 Task: Create a due date automation trigger when advanced on, on the tuesday after a card is due add content with a description not containing resume at 11:00 AM.
Action: Mouse moved to (1298, 88)
Screenshot: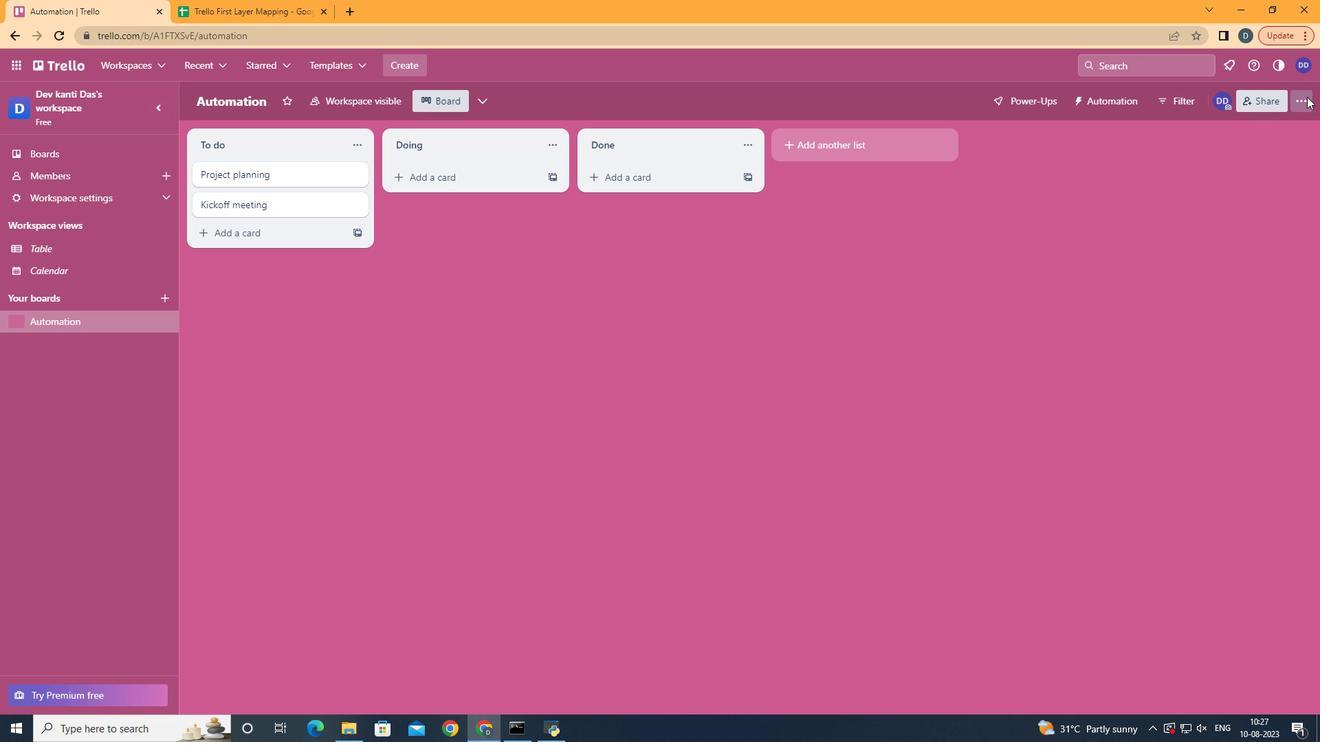 
Action: Mouse pressed left at (1298, 88)
Screenshot: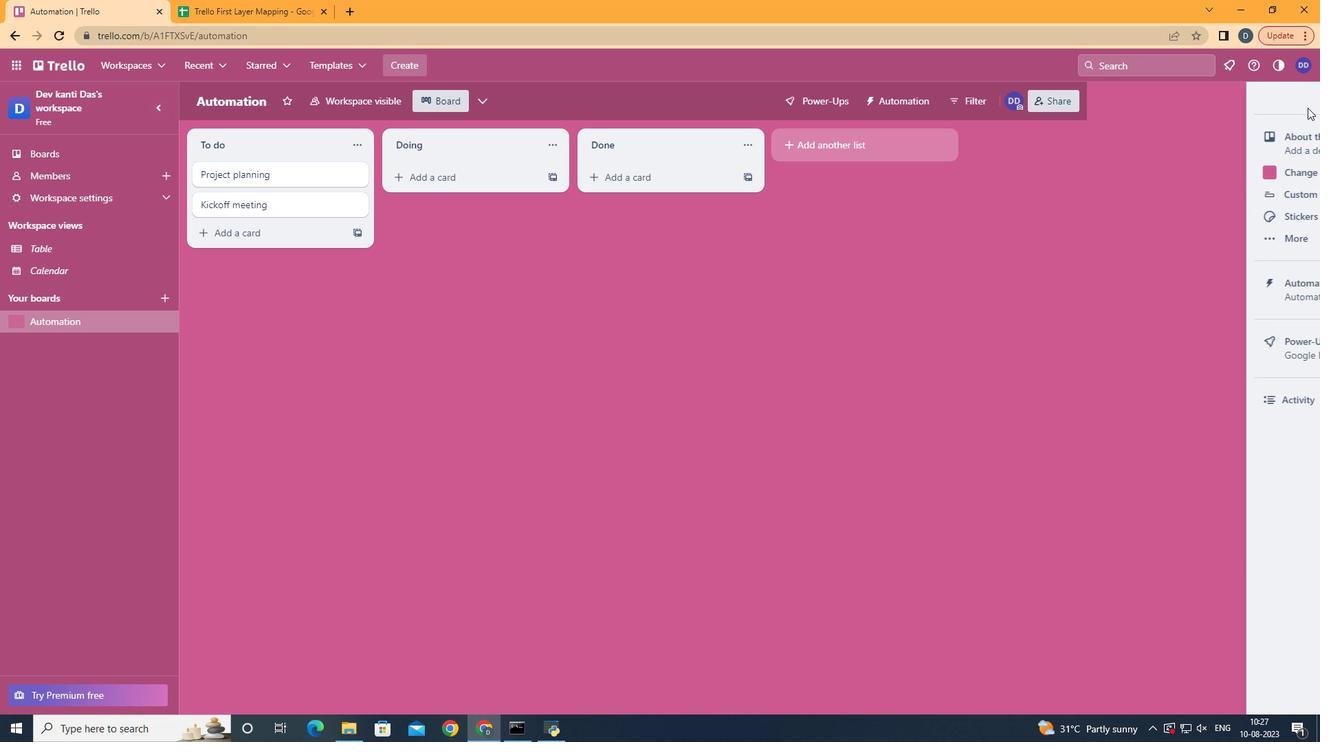 
Action: Mouse moved to (1192, 290)
Screenshot: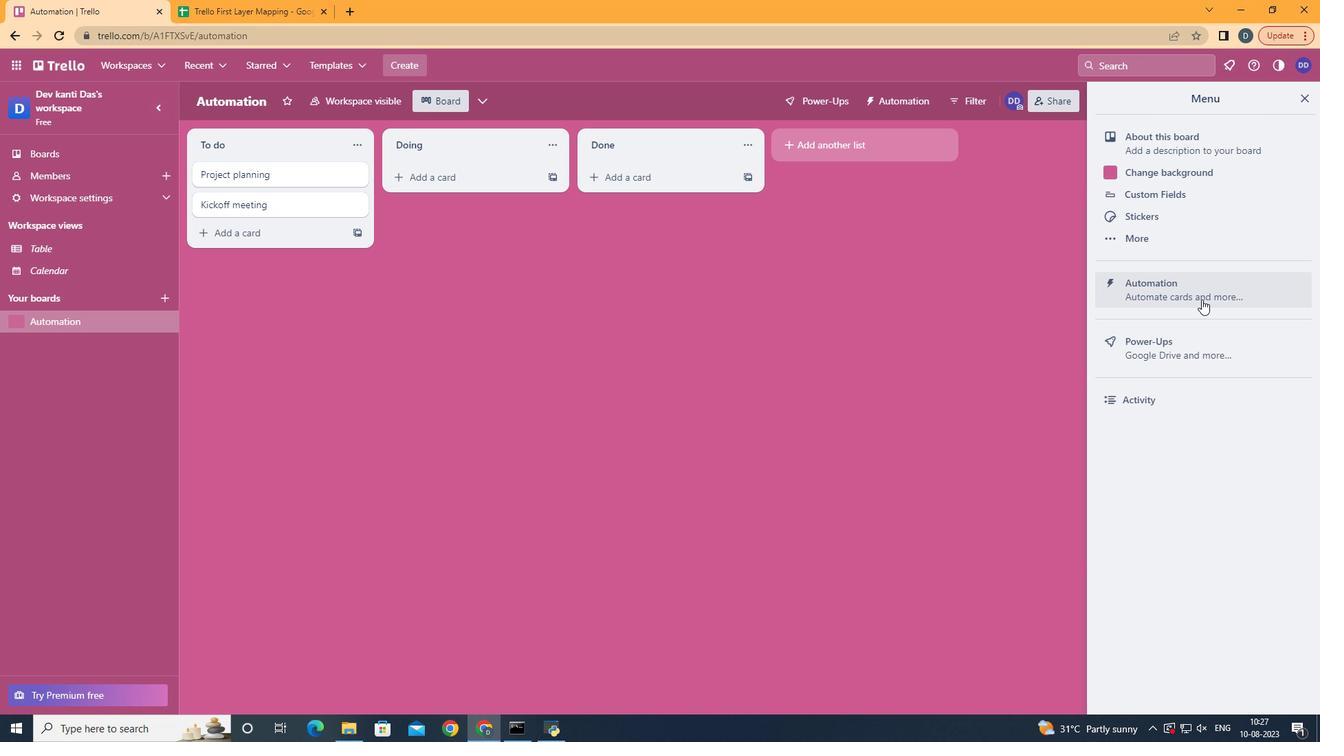 
Action: Mouse pressed left at (1192, 290)
Screenshot: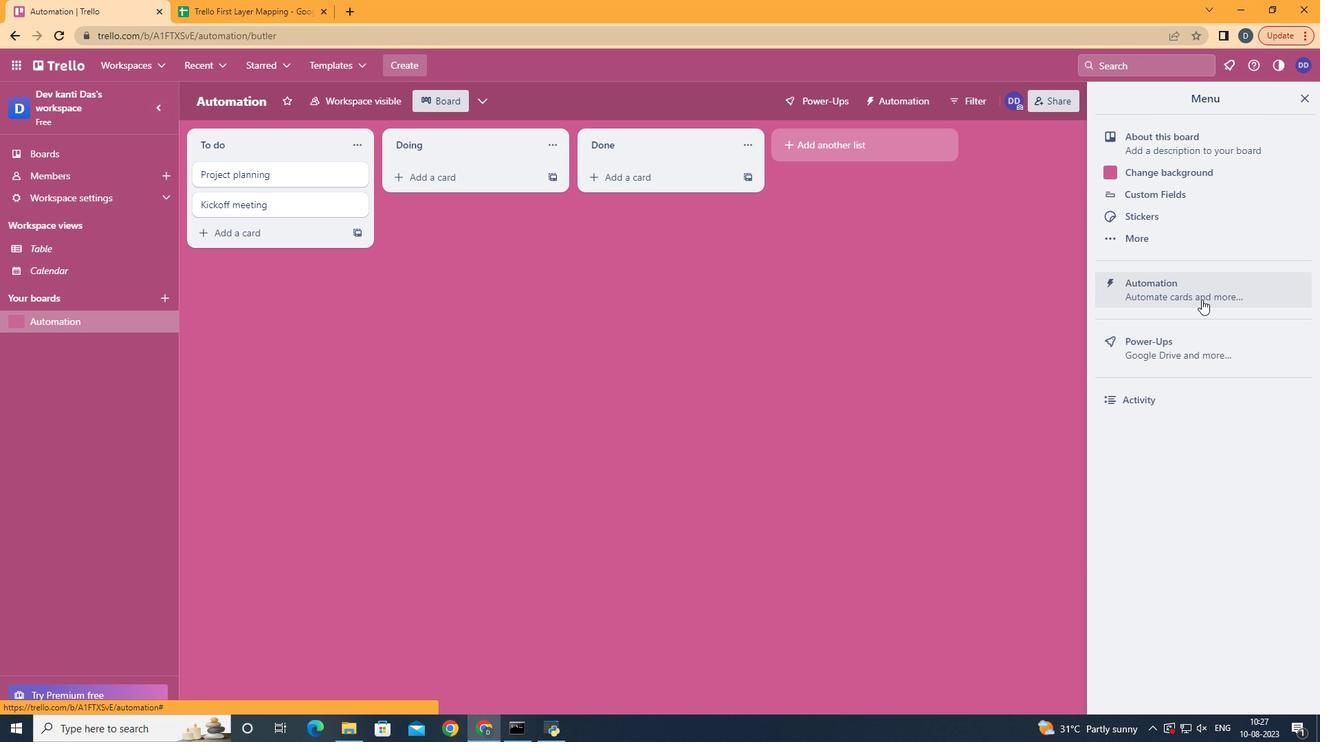 
Action: Mouse moved to (268, 277)
Screenshot: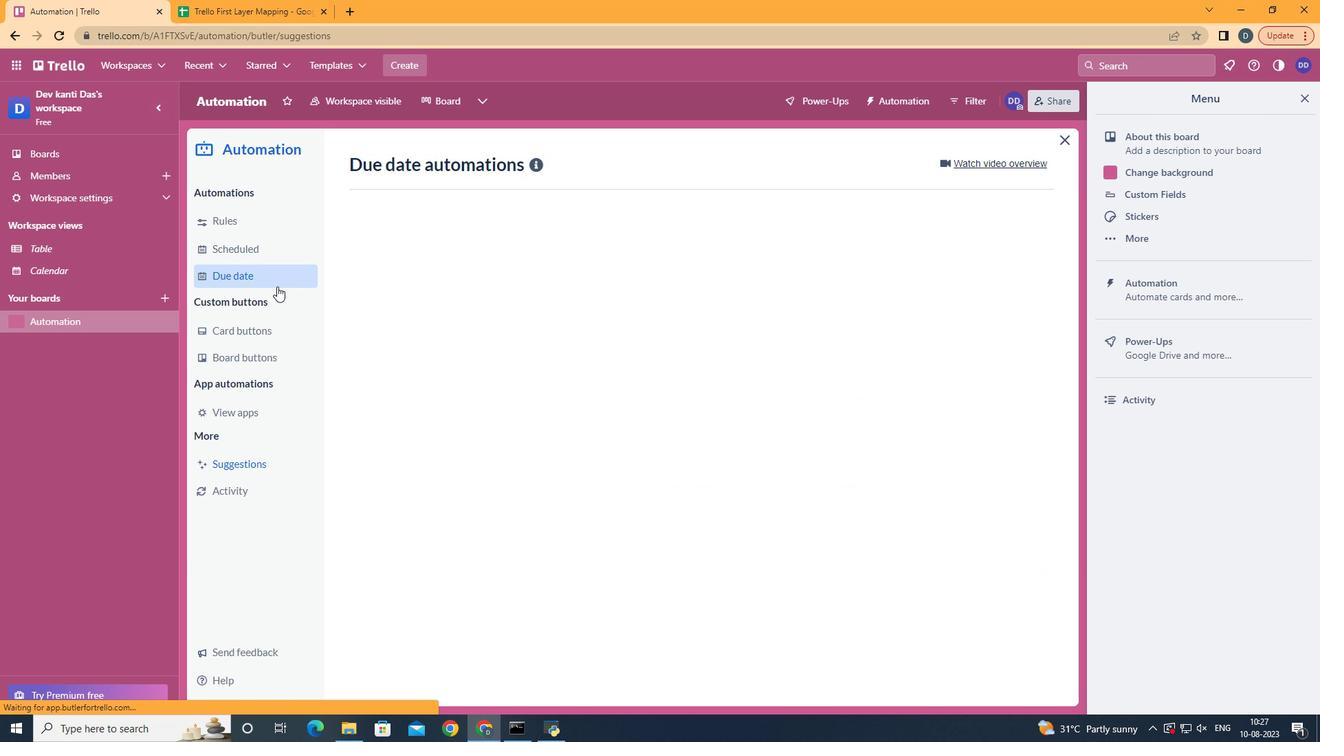 
Action: Mouse pressed left at (268, 277)
Screenshot: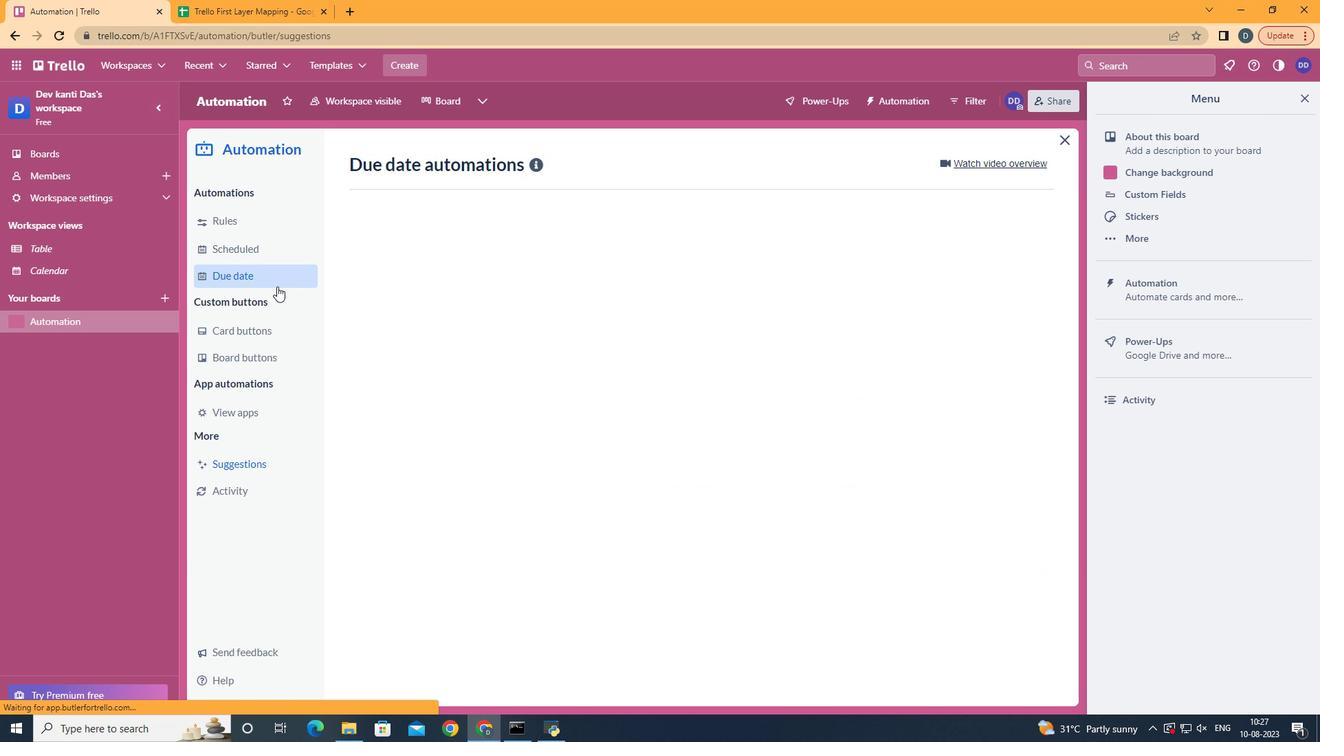 
Action: Mouse moved to (967, 156)
Screenshot: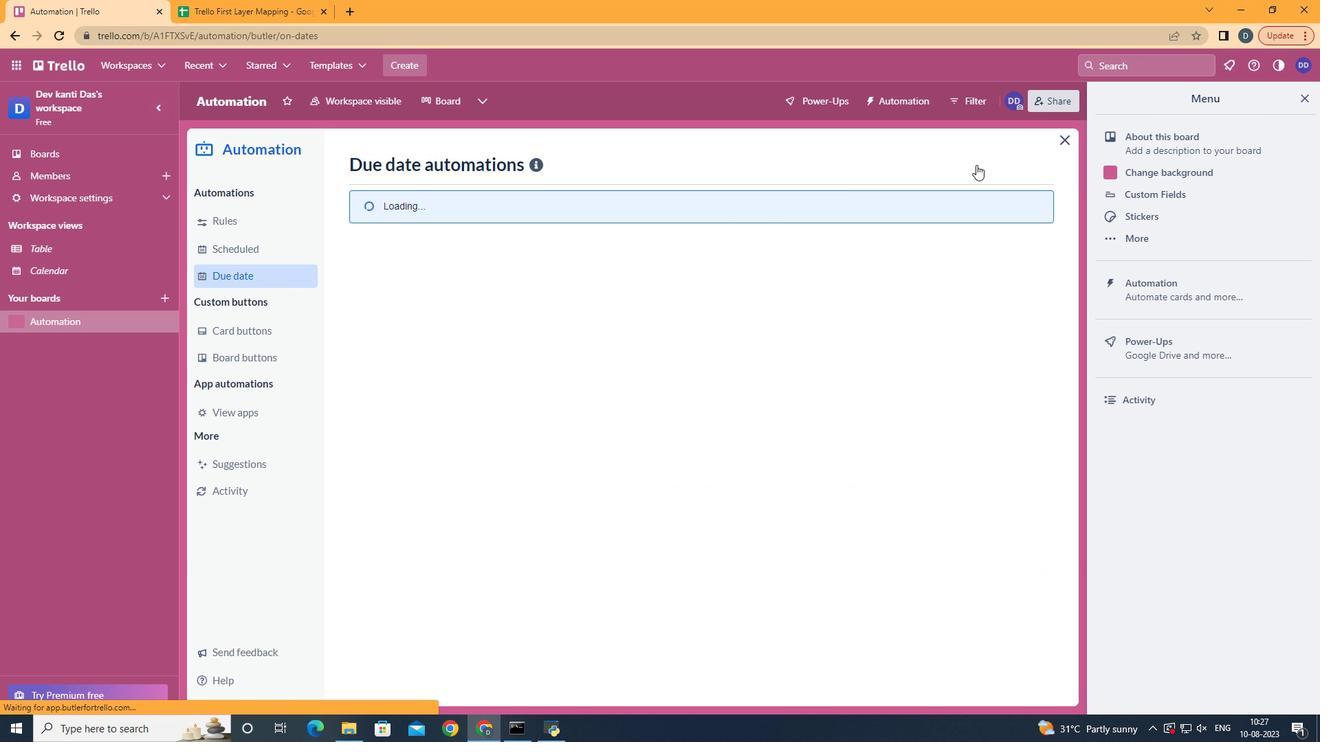 
Action: Mouse pressed left at (967, 156)
Screenshot: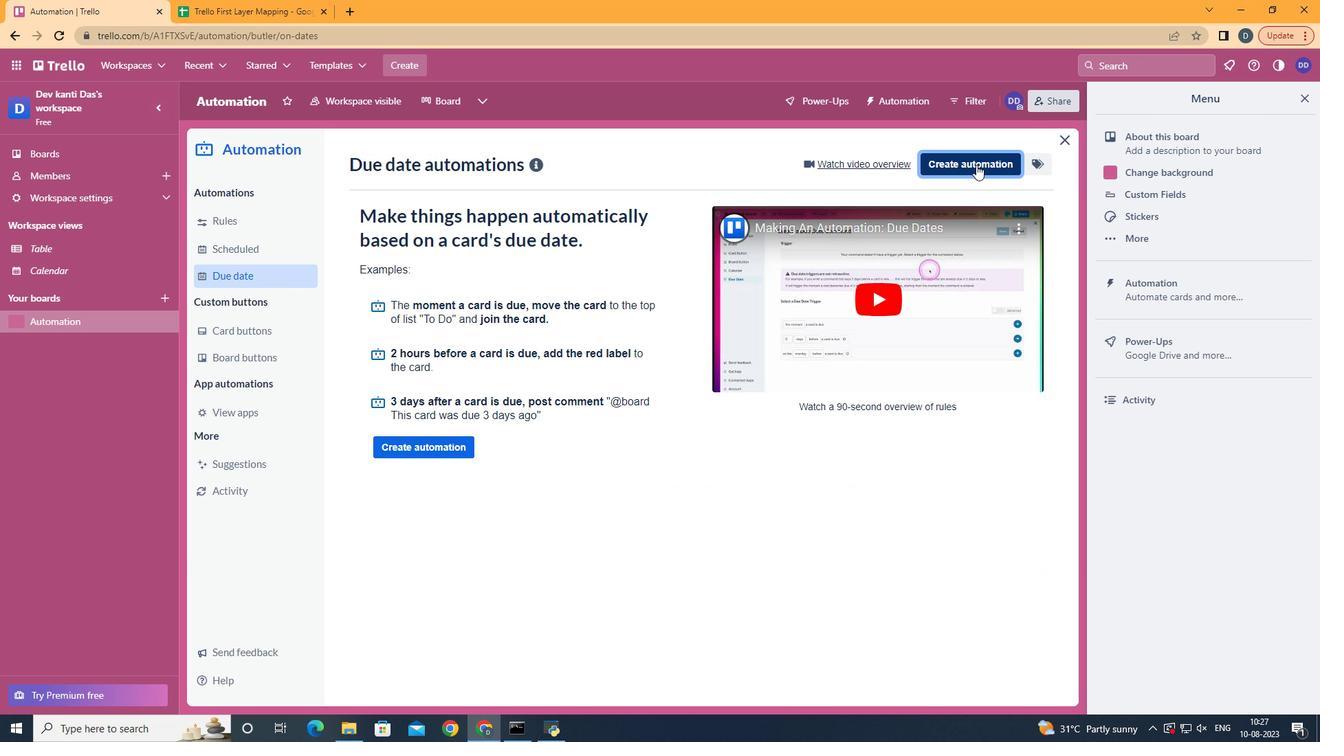 
Action: Mouse moved to (786, 275)
Screenshot: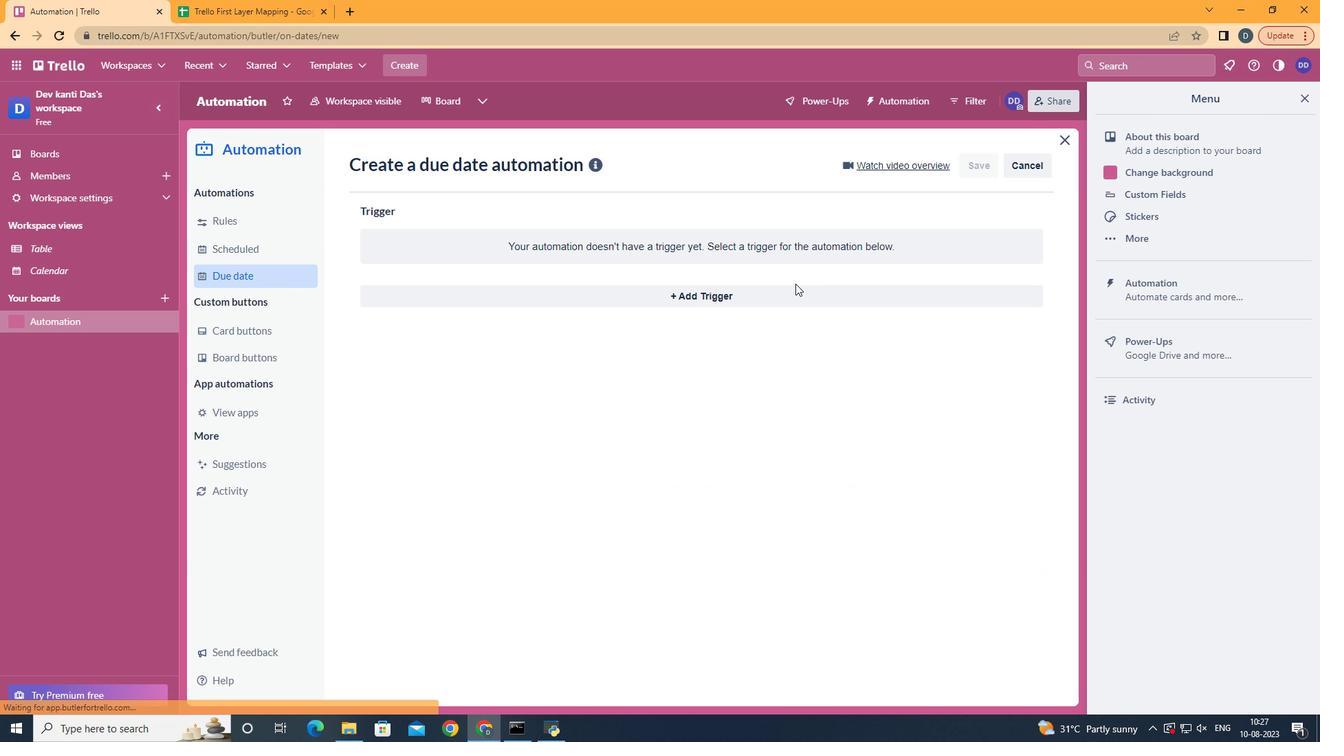 
Action: Mouse pressed left at (786, 275)
Screenshot: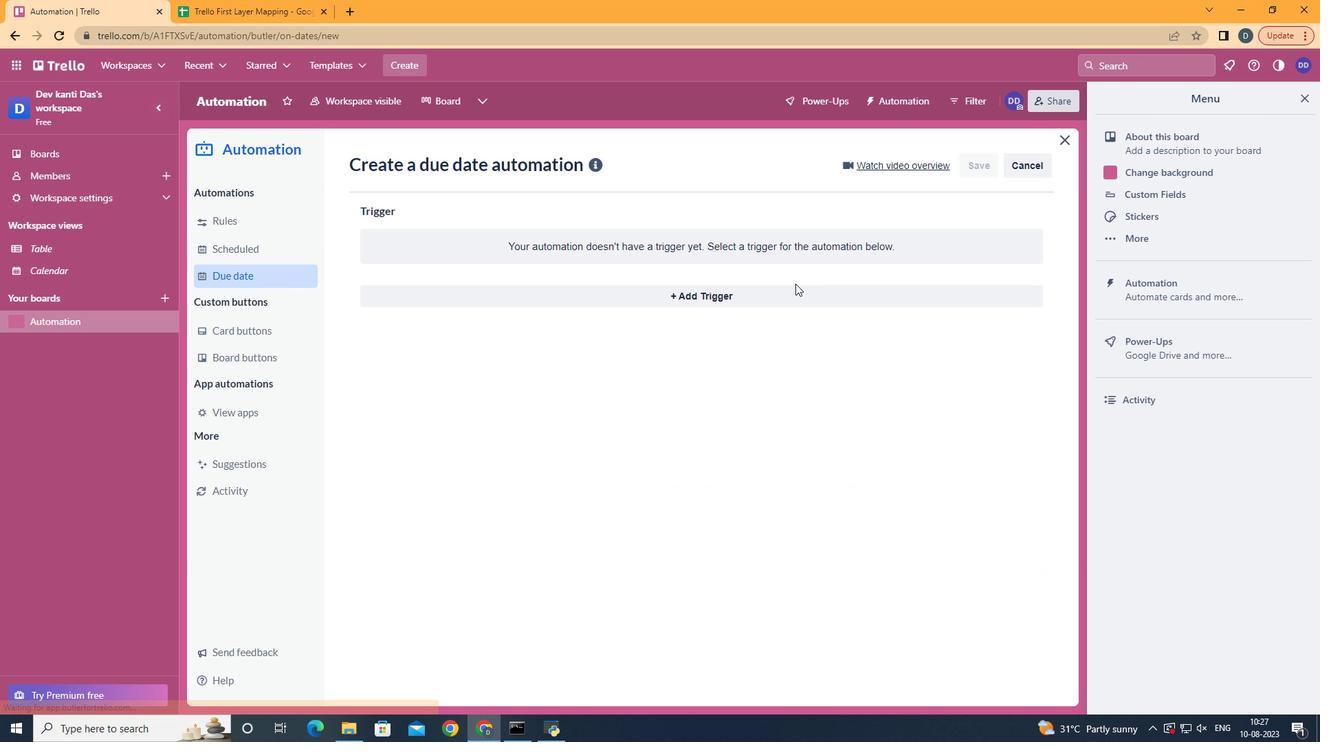 
Action: Mouse moved to (776, 279)
Screenshot: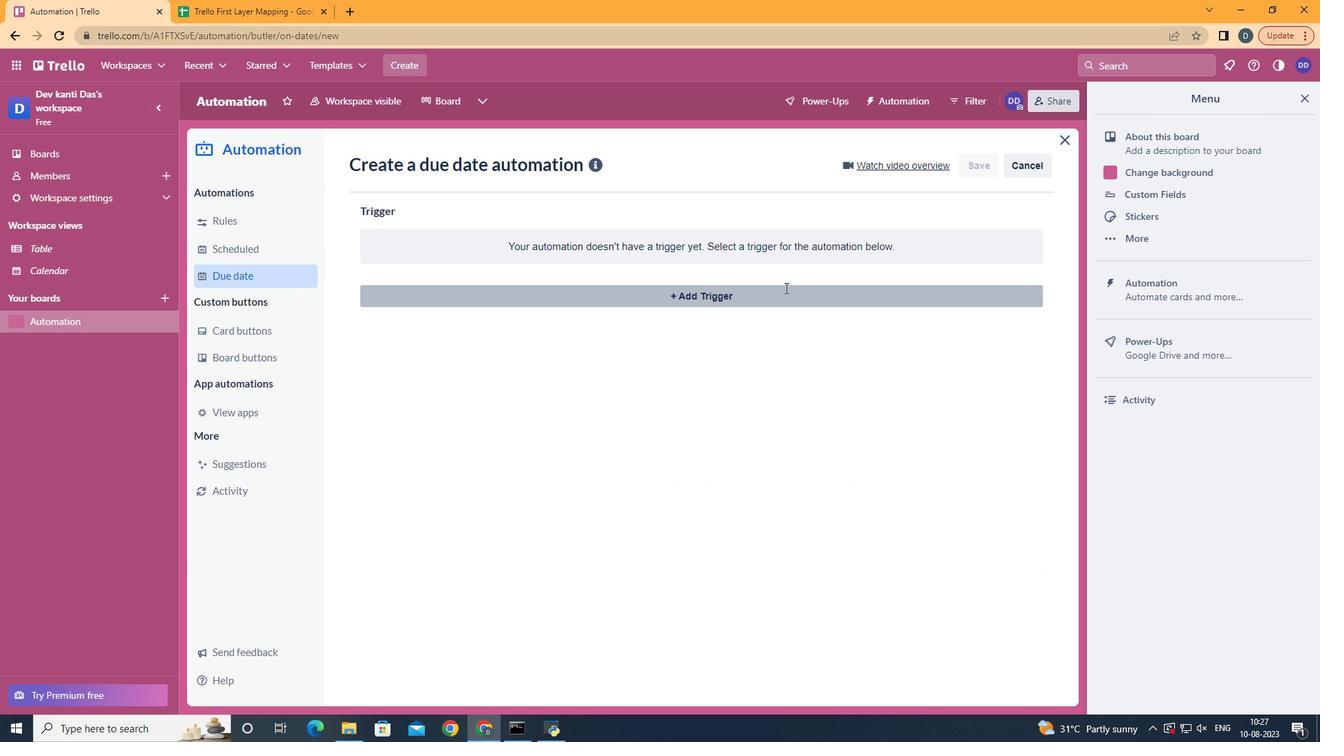 
Action: Mouse pressed left at (776, 279)
Screenshot: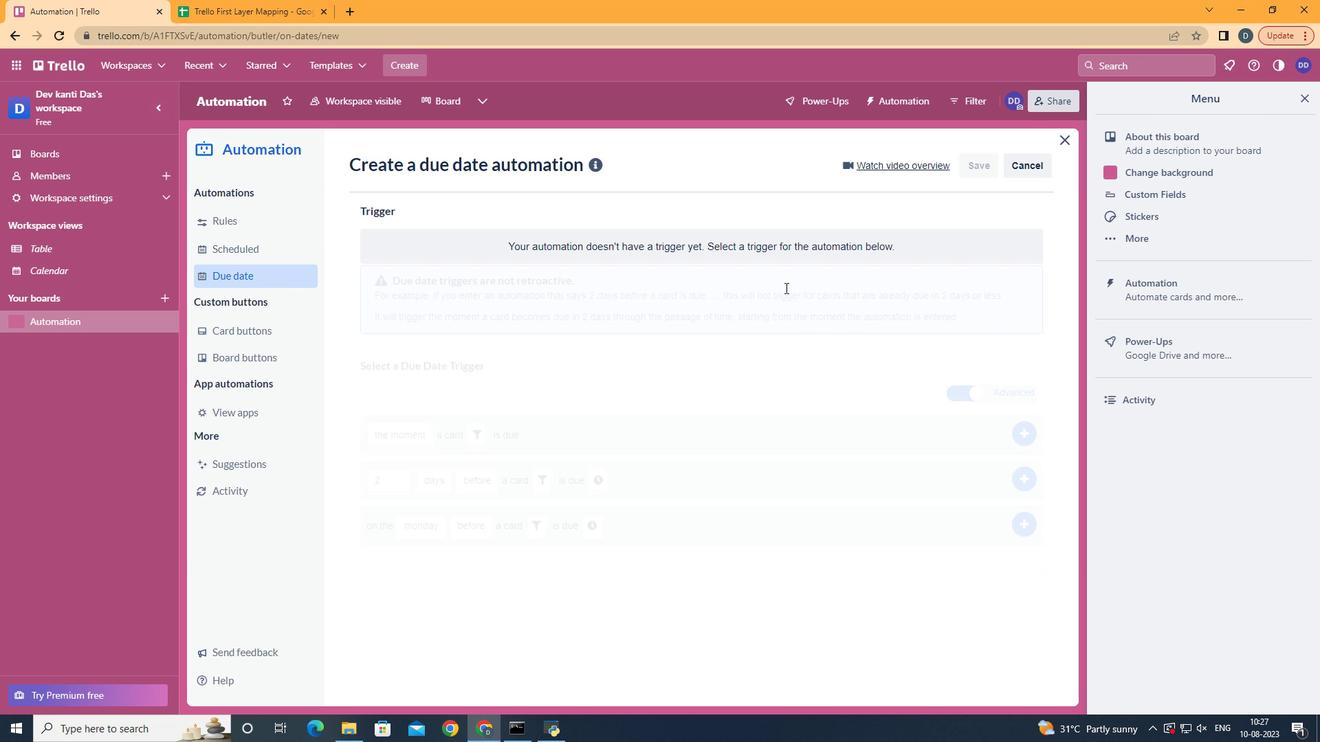 
Action: Mouse moved to (436, 382)
Screenshot: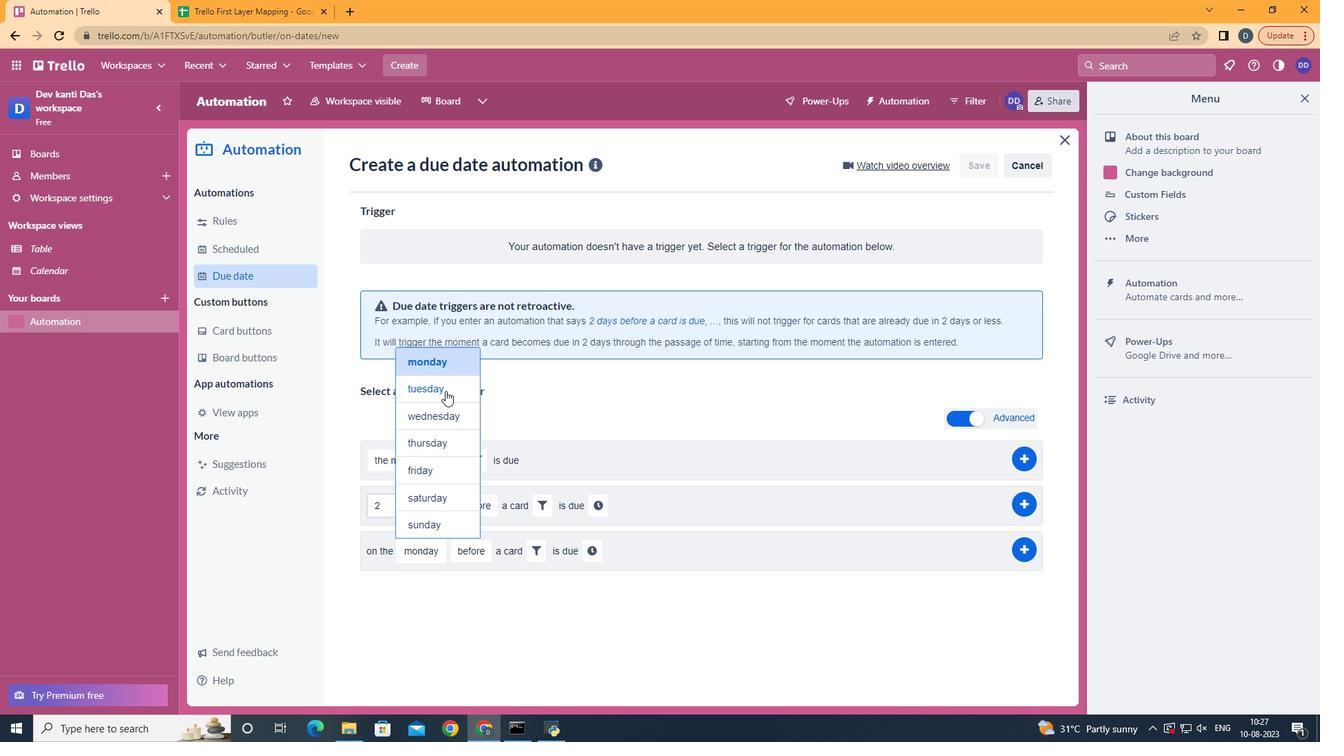 
Action: Mouse pressed left at (436, 382)
Screenshot: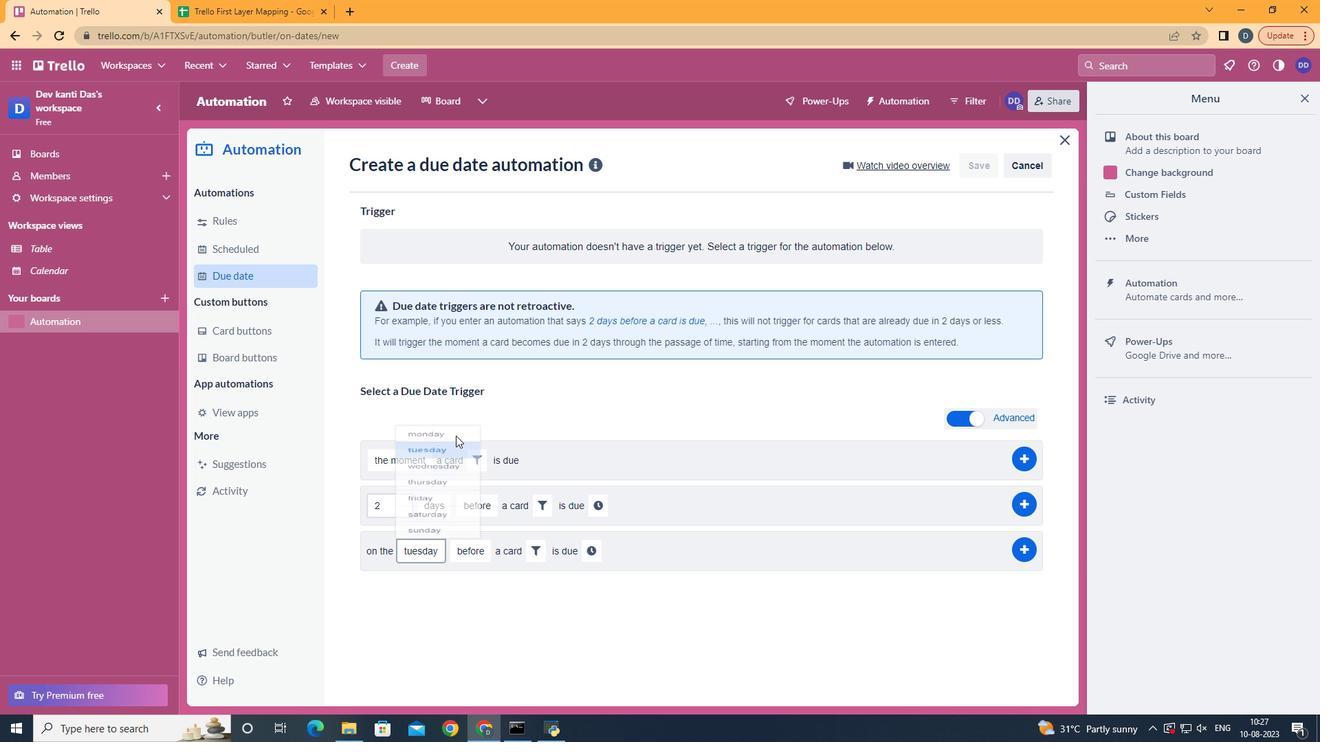 
Action: Mouse moved to (477, 596)
Screenshot: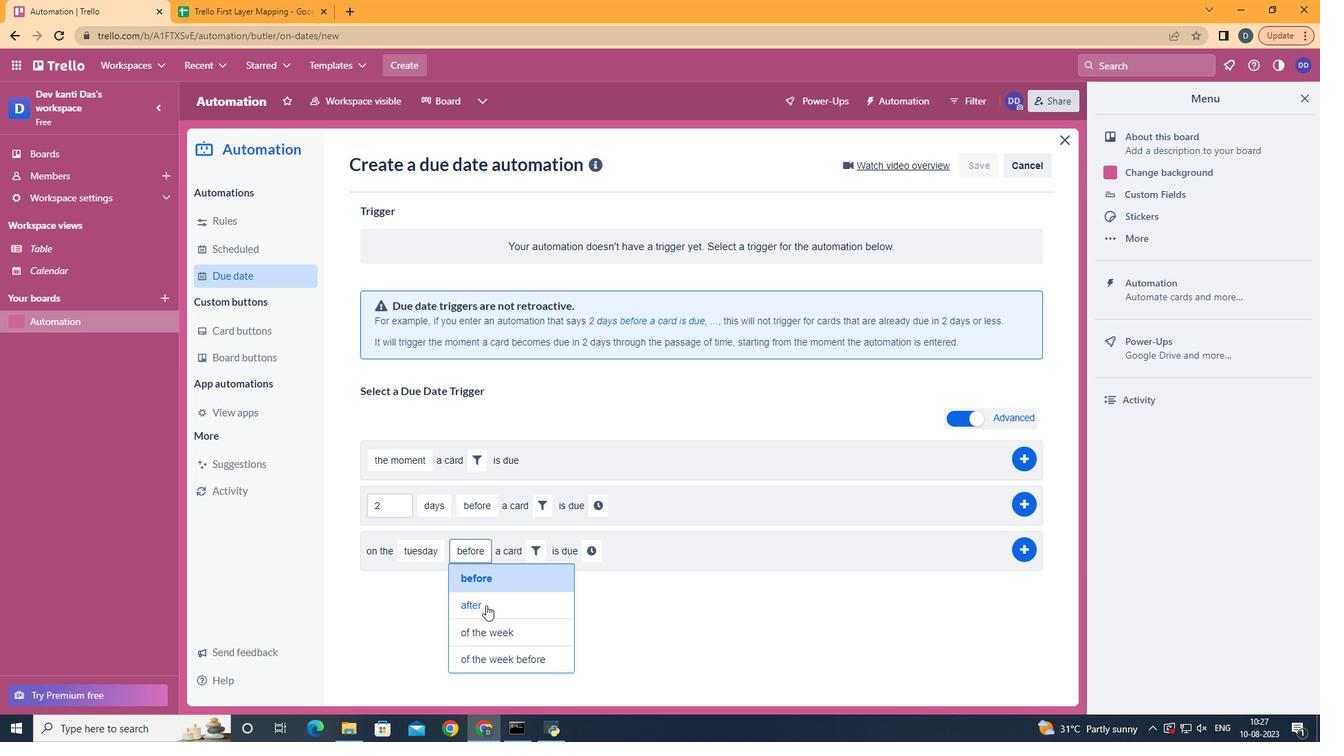 
Action: Mouse pressed left at (477, 596)
Screenshot: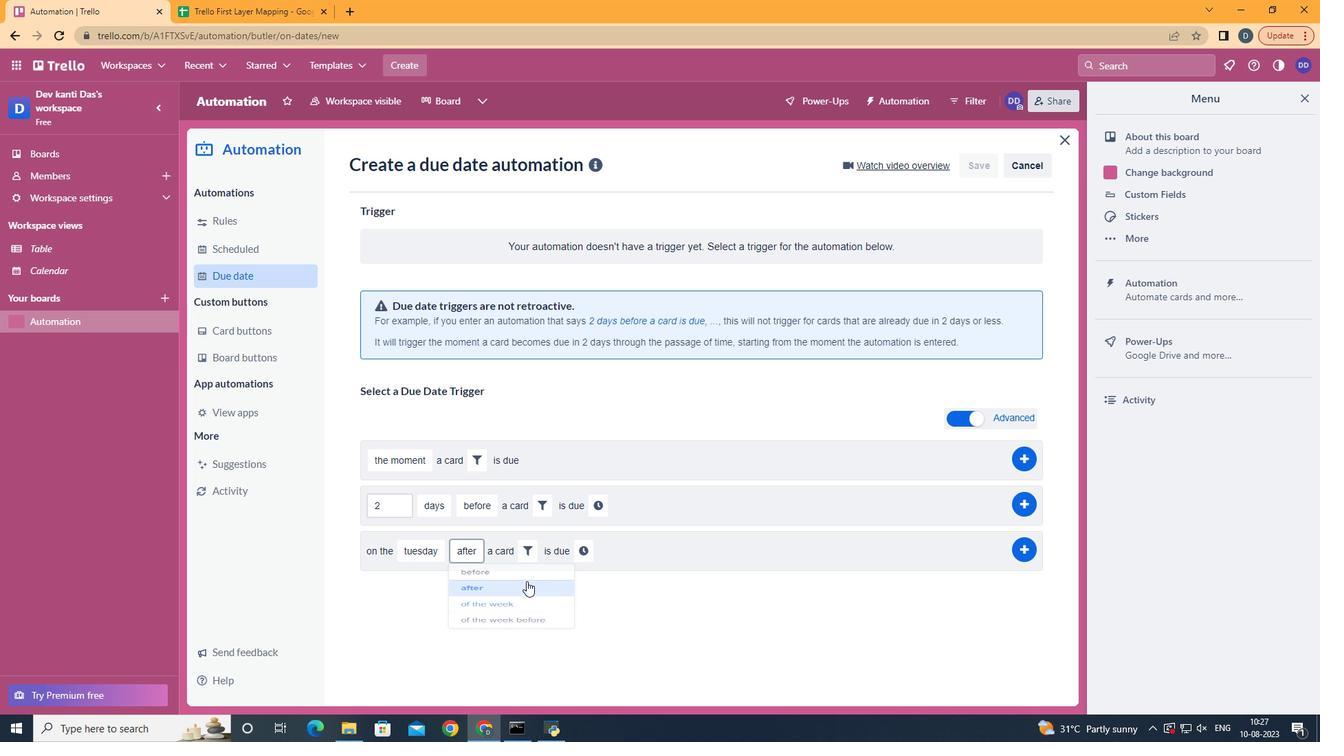 
Action: Mouse moved to (527, 549)
Screenshot: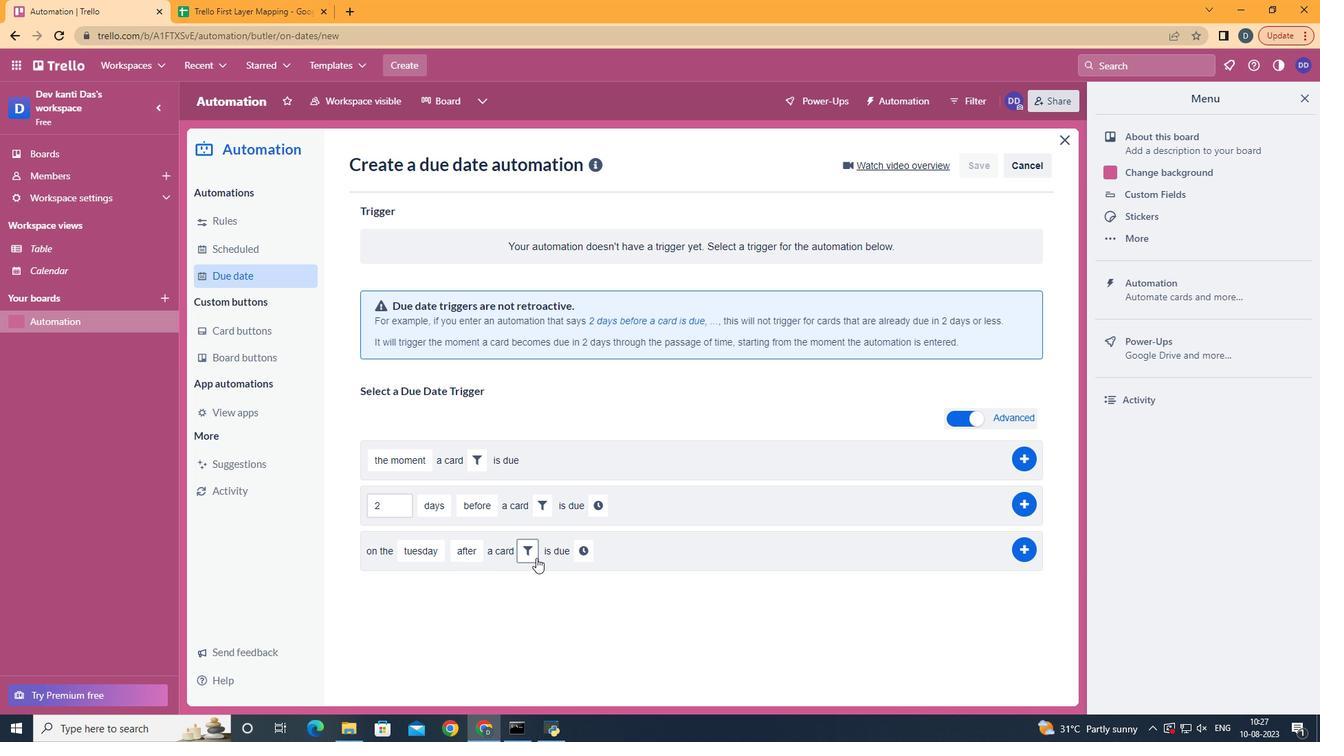 
Action: Mouse pressed left at (527, 549)
Screenshot: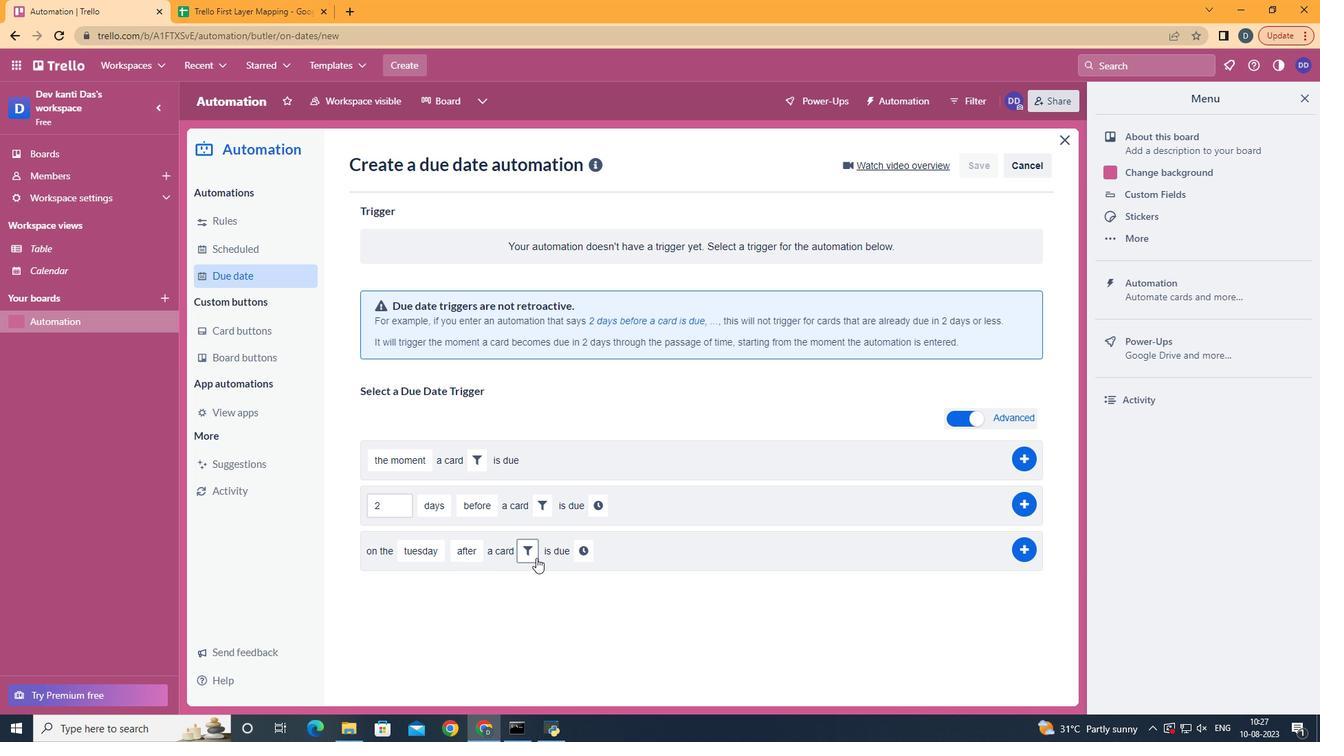 
Action: Mouse moved to (691, 592)
Screenshot: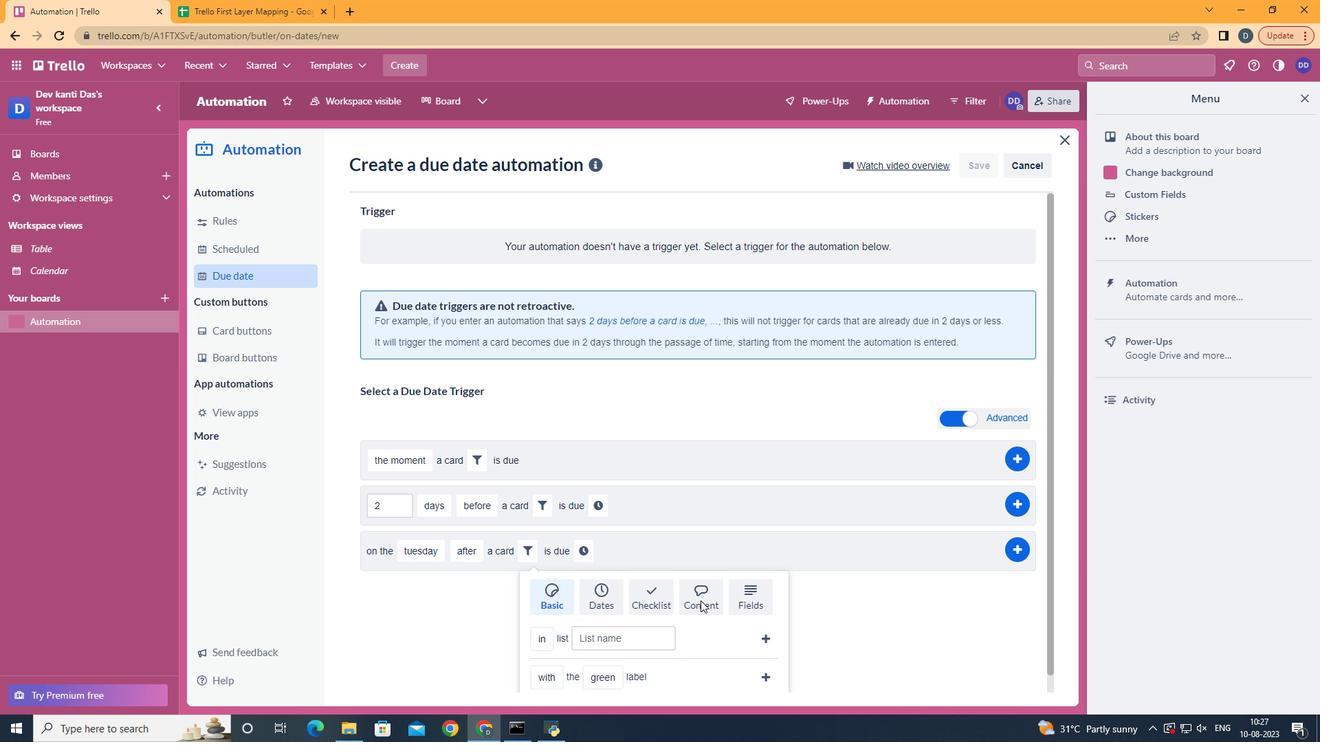 
Action: Mouse pressed left at (691, 592)
Screenshot: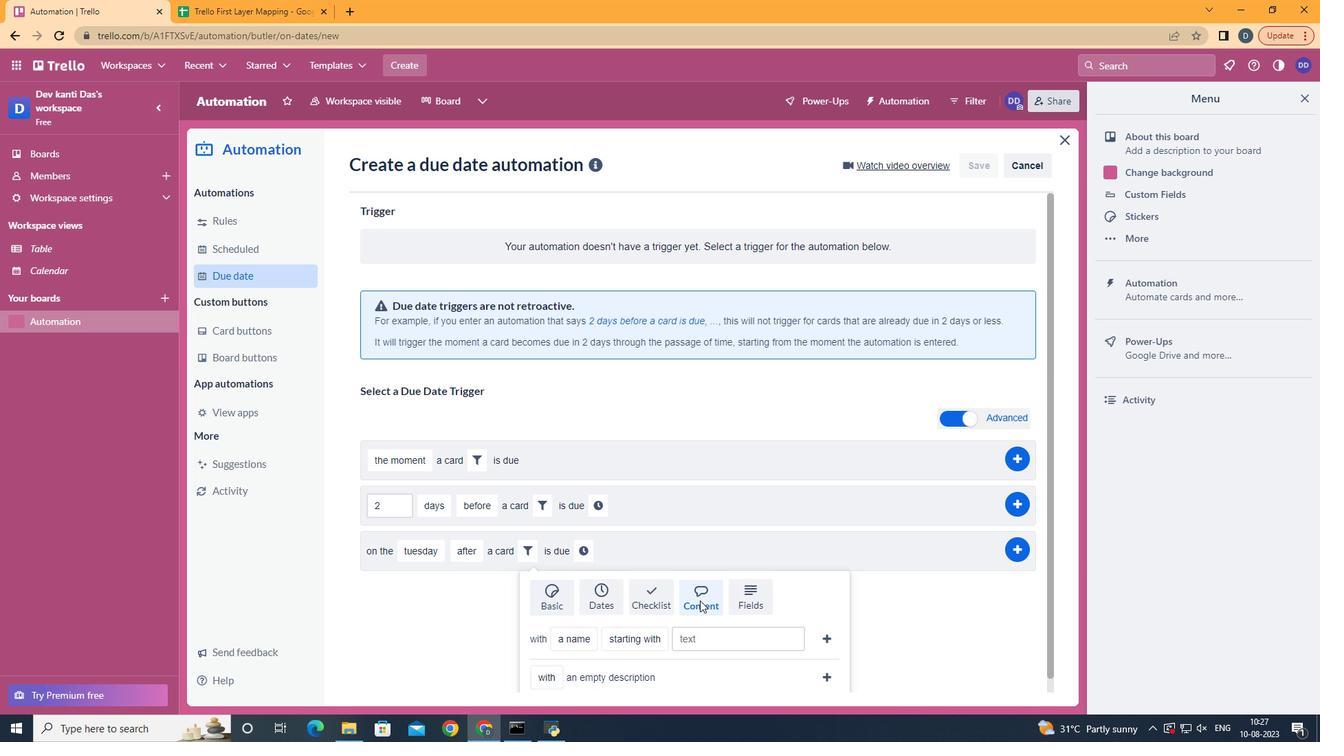 
Action: Mouse moved to (572, 582)
Screenshot: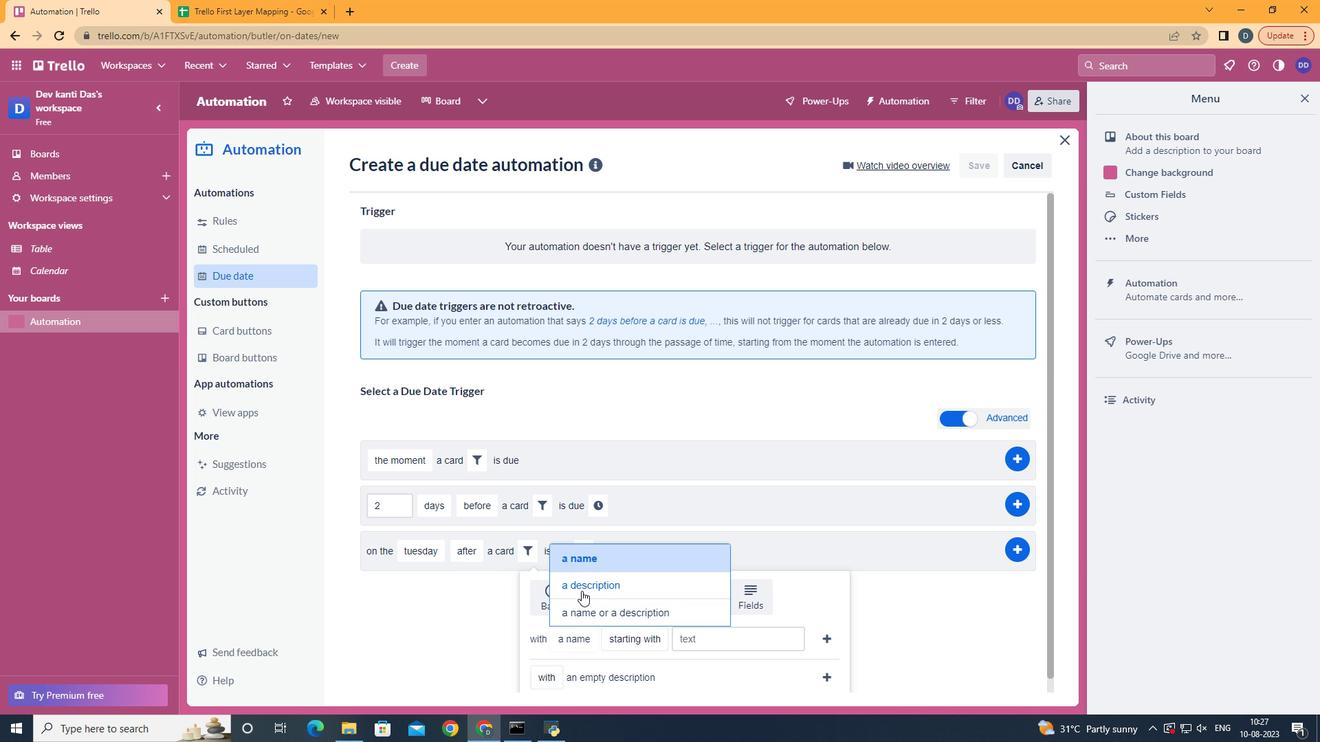 
Action: Mouse pressed left at (572, 582)
Screenshot: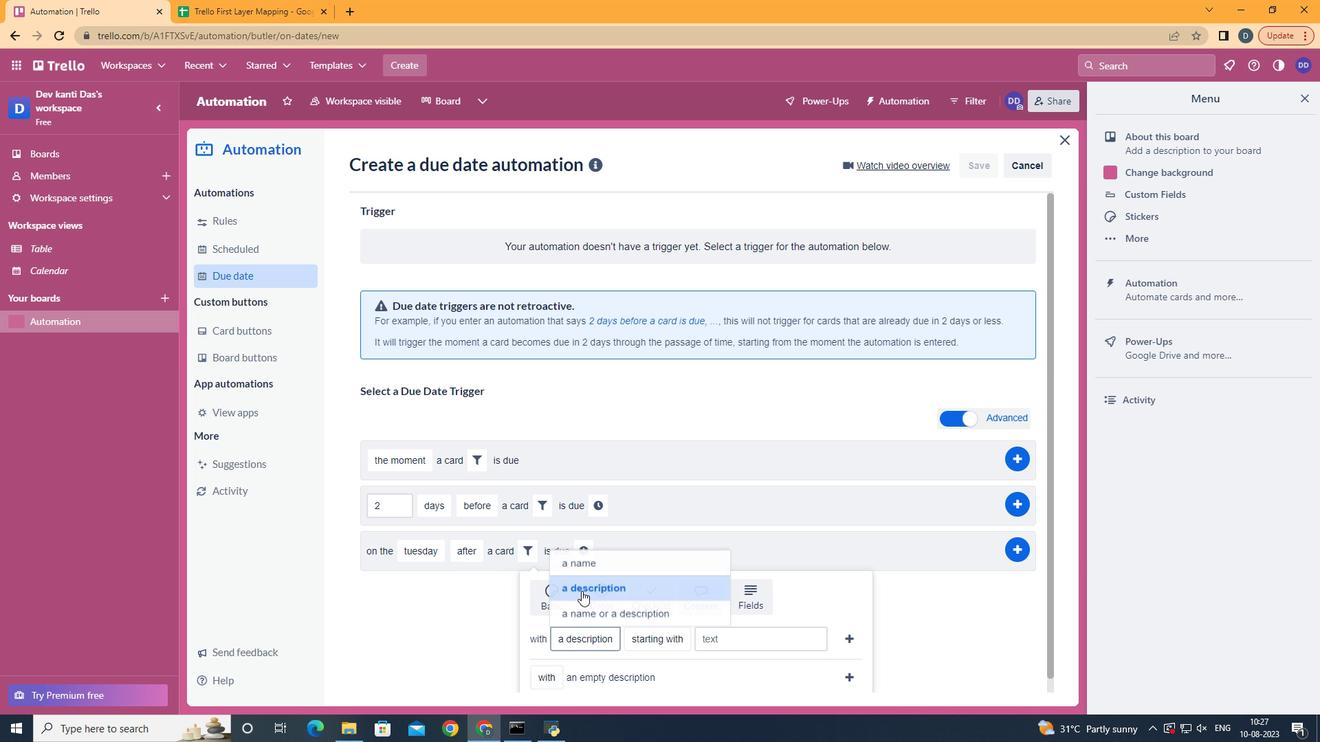 
Action: Mouse moved to (656, 605)
Screenshot: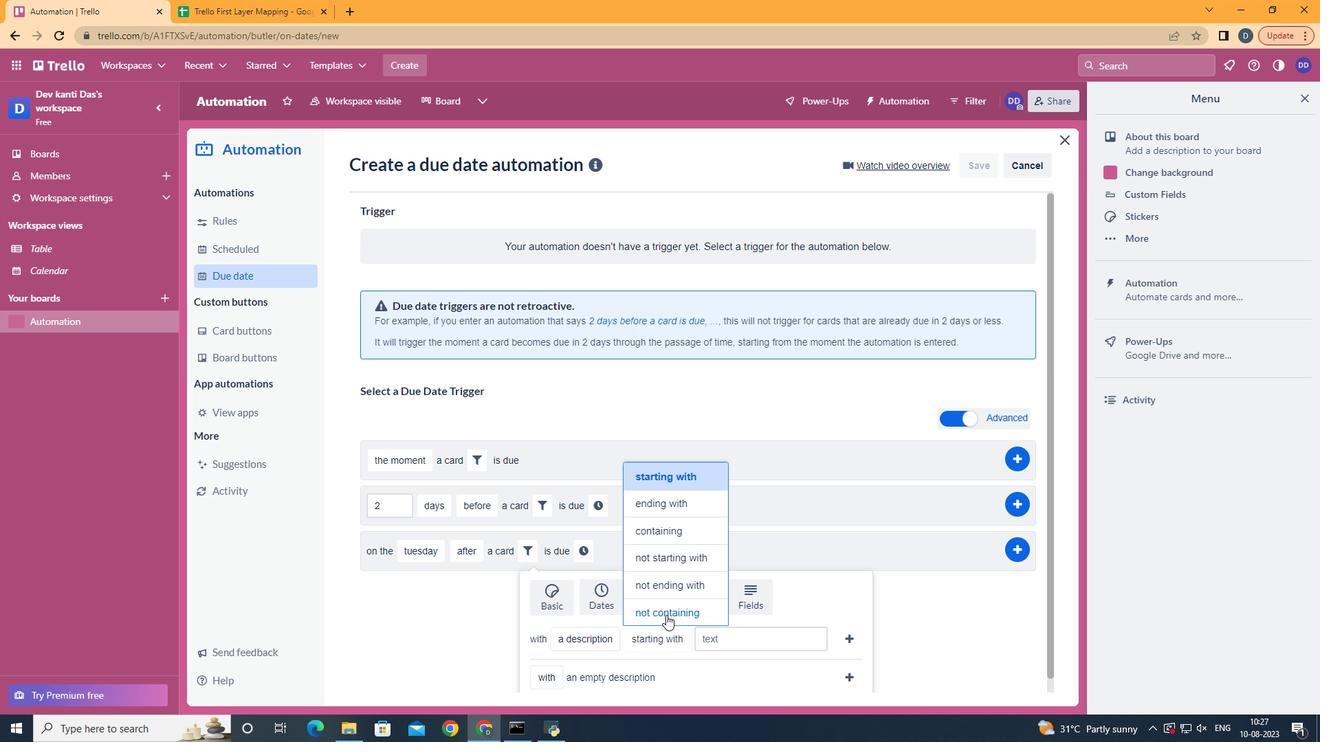 
Action: Mouse pressed left at (656, 605)
Screenshot: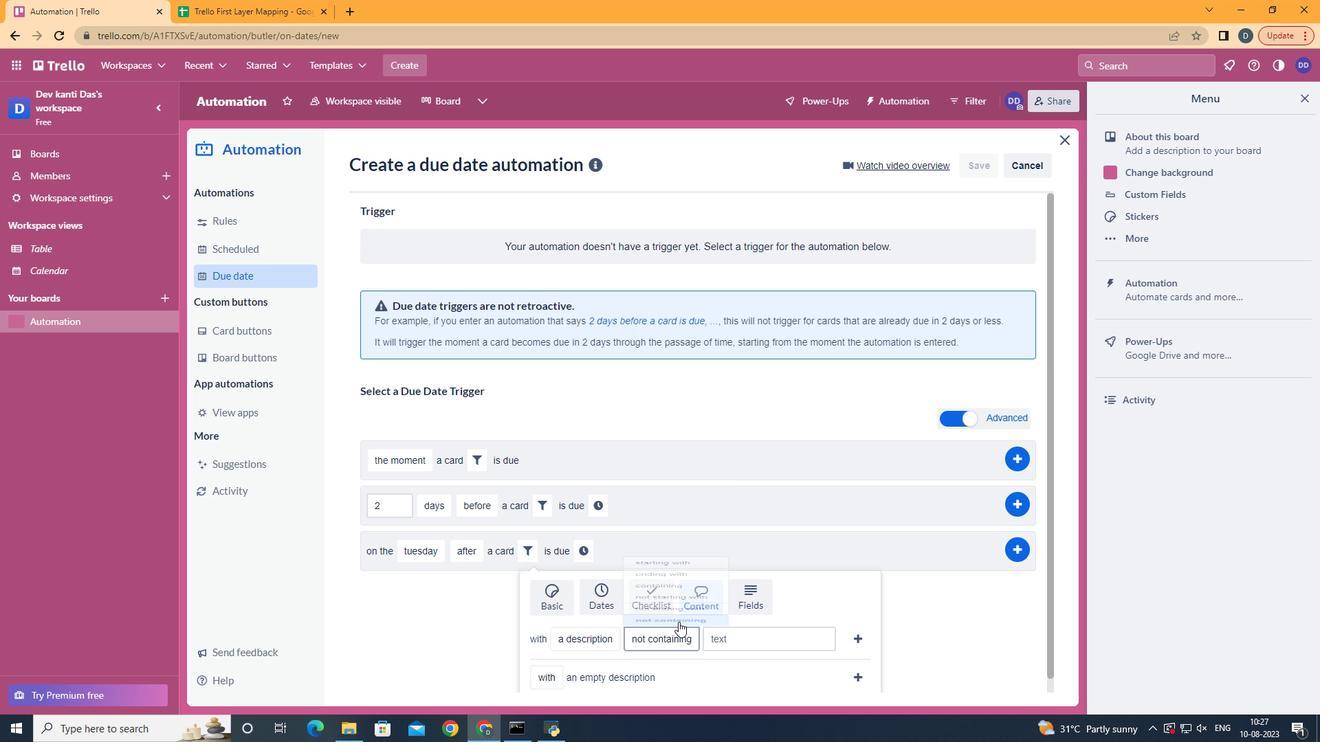 
Action: Mouse moved to (731, 638)
Screenshot: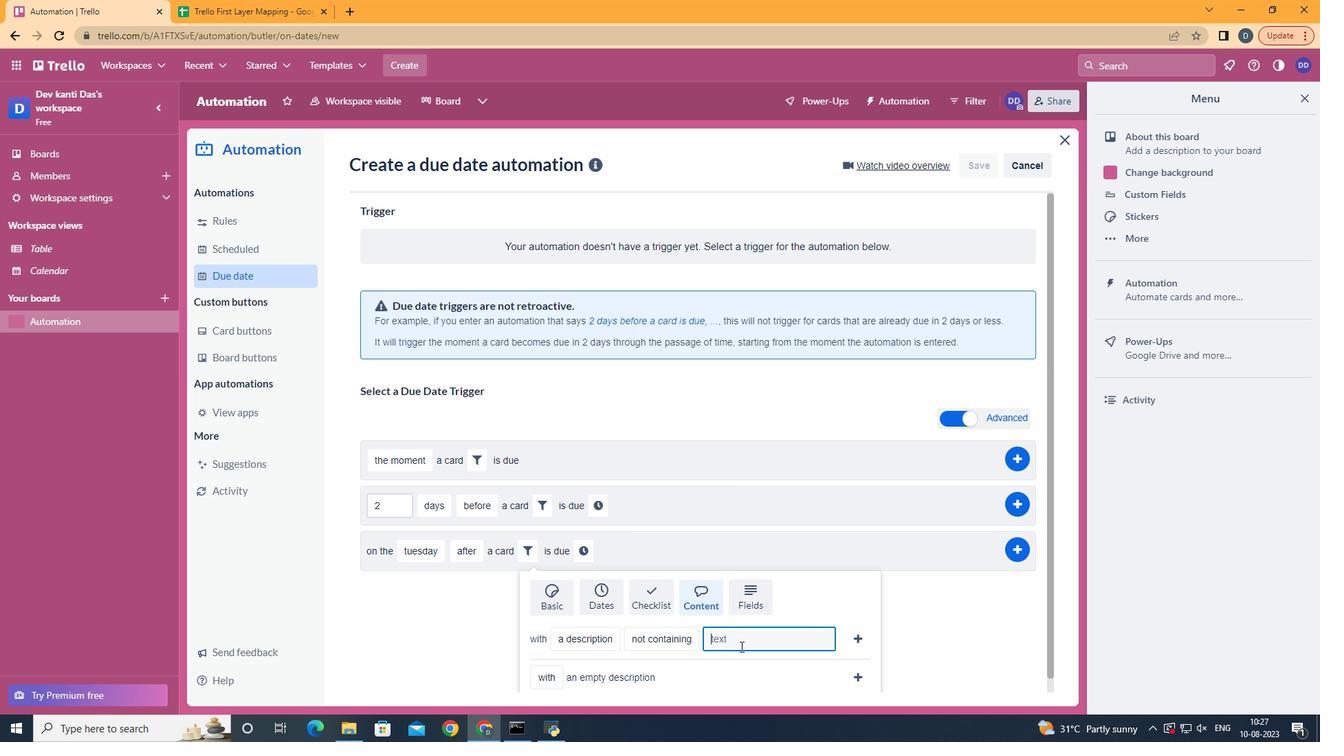 
Action: Mouse pressed left at (731, 638)
Screenshot: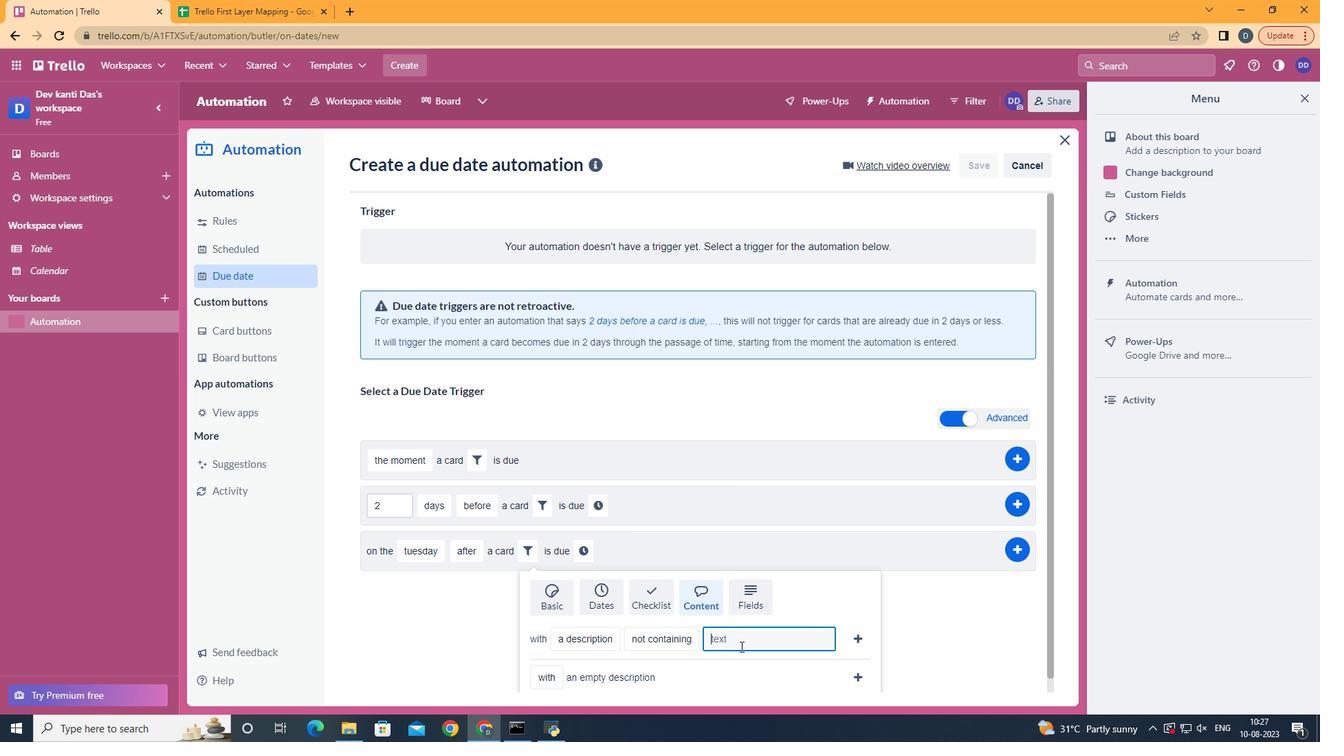 
Action: Key pressed resume
Screenshot: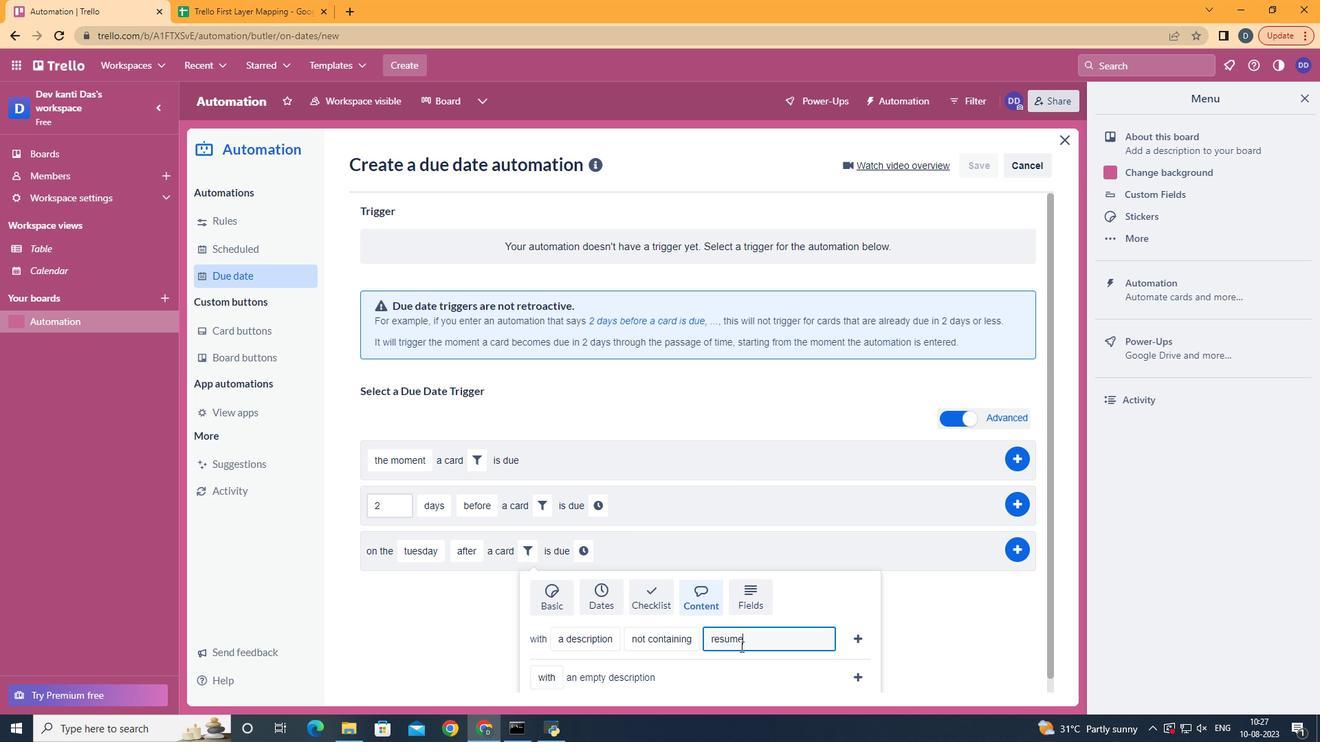 
Action: Mouse moved to (856, 627)
Screenshot: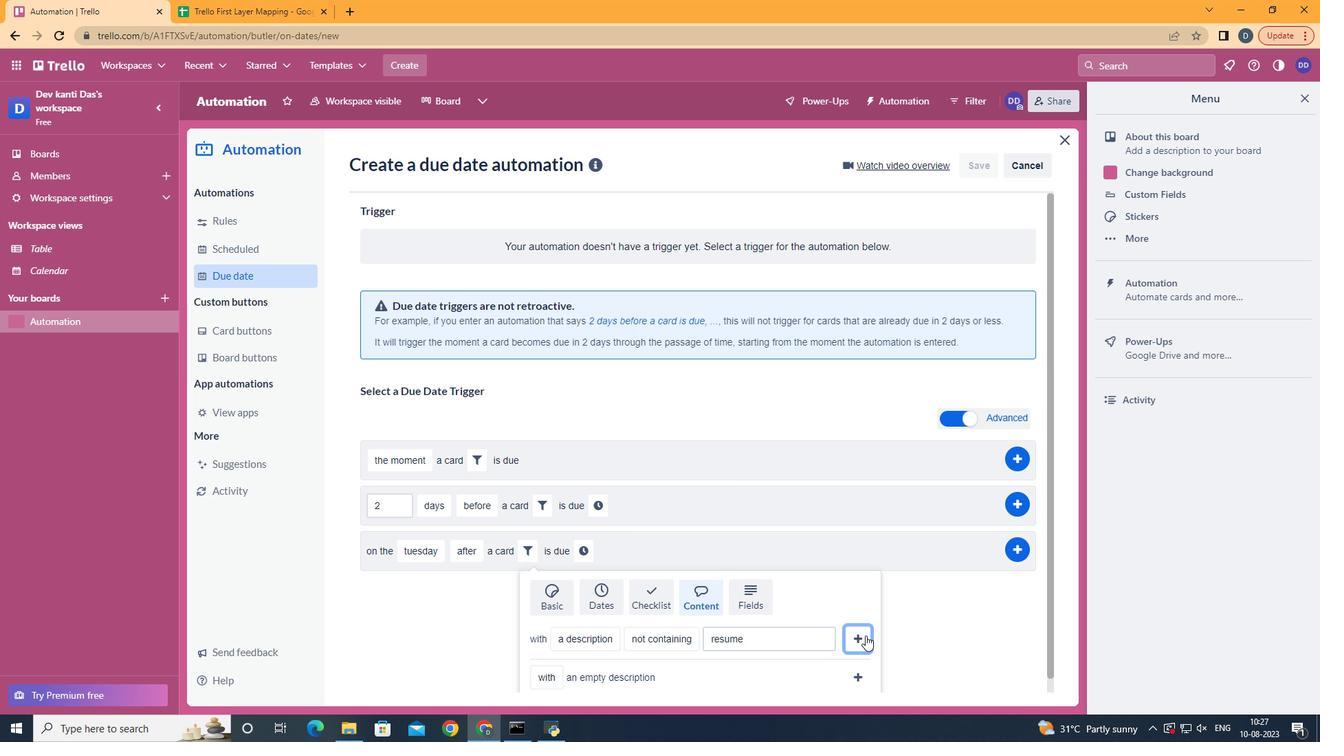
Action: Mouse pressed left at (856, 627)
Screenshot: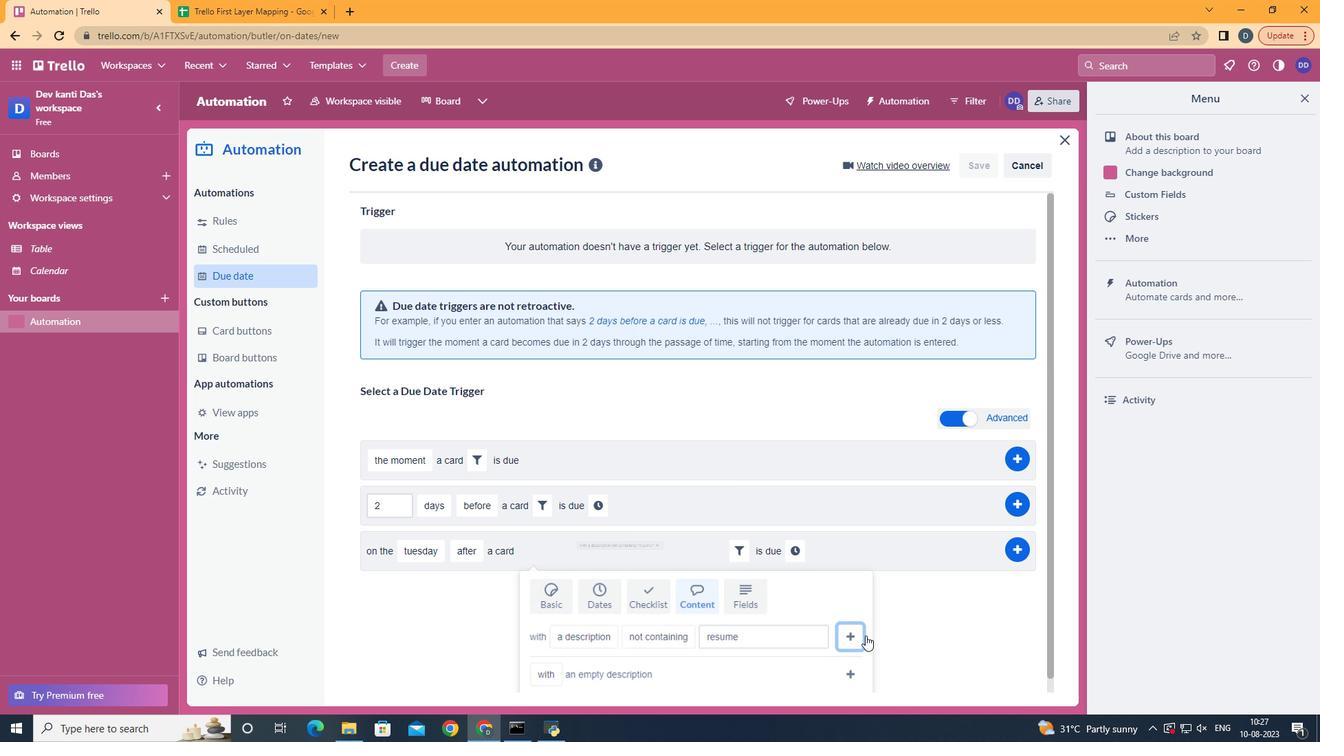 
Action: Mouse moved to (798, 543)
Screenshot: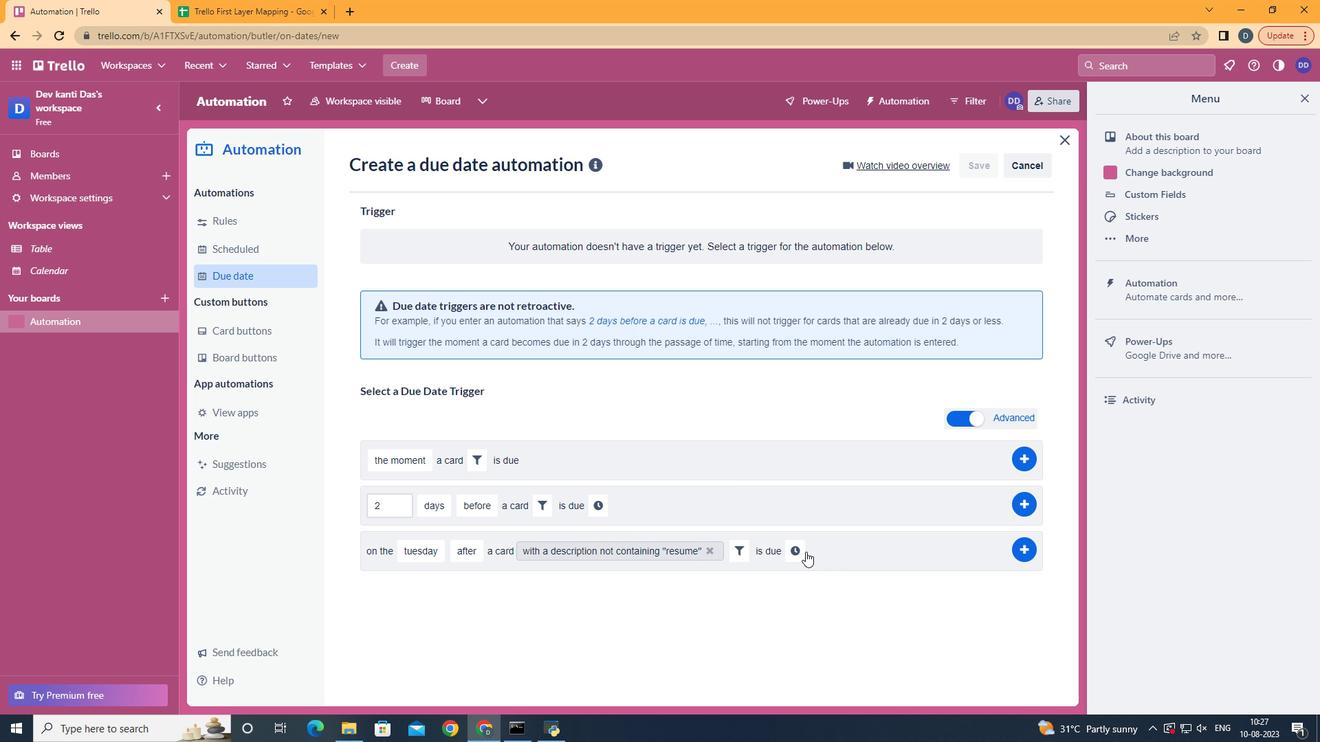 
Action: Mouse pressed left at (798, 543)
Screenshot: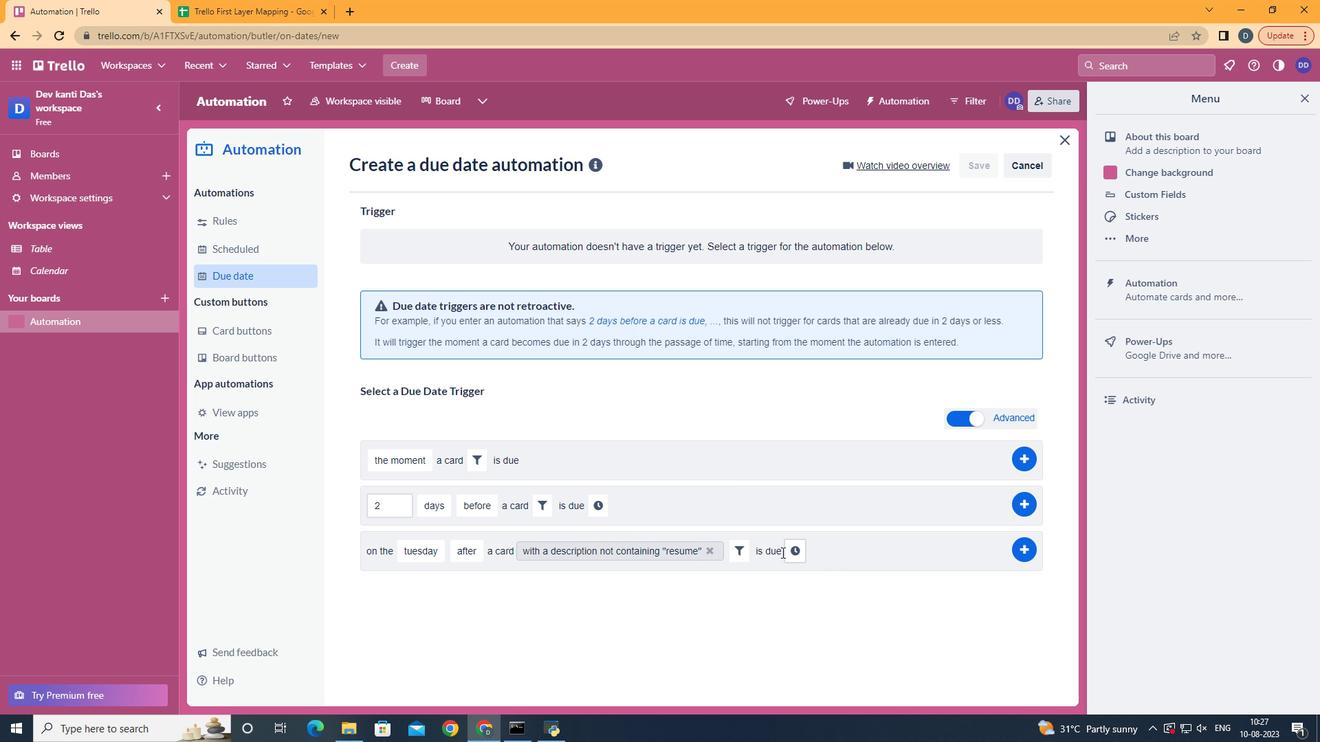 
Action: Mouse moved to (784, 541)
Screenshot: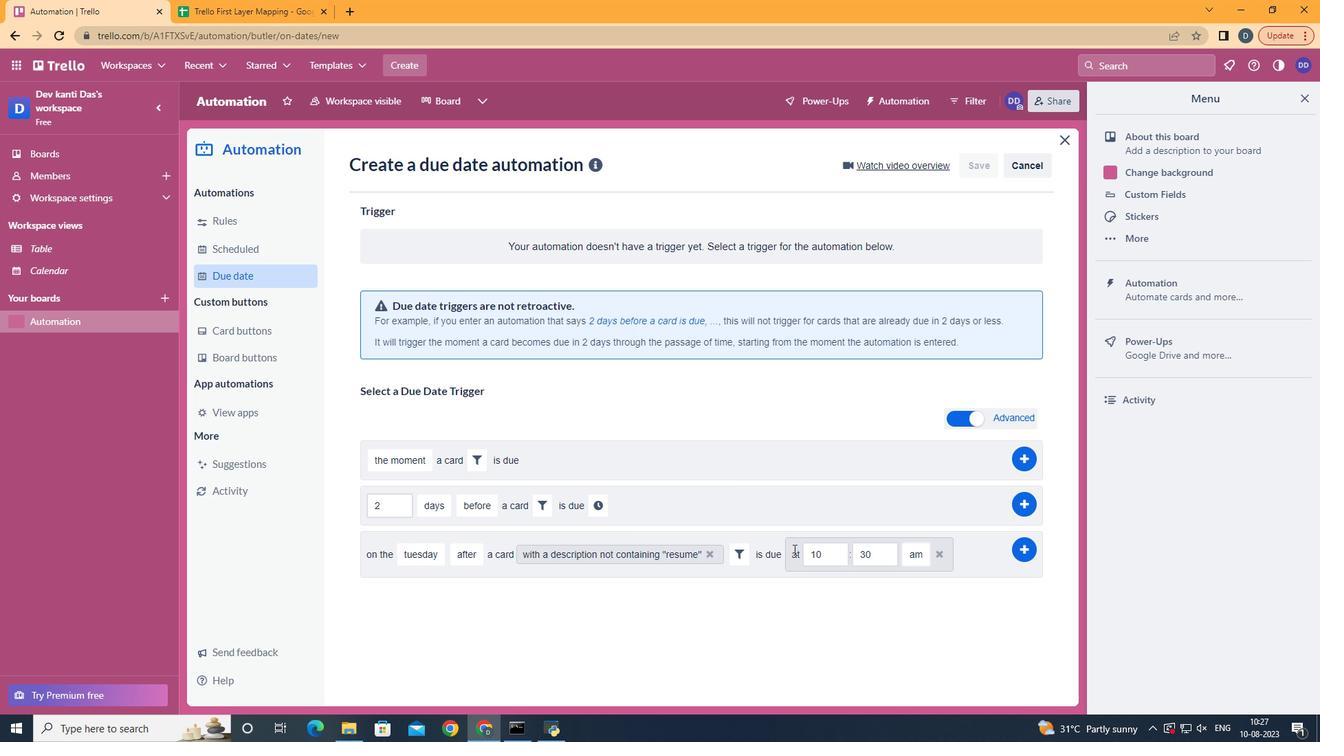 
Action: Mouse pressed left at (784, 541)
Screenshot: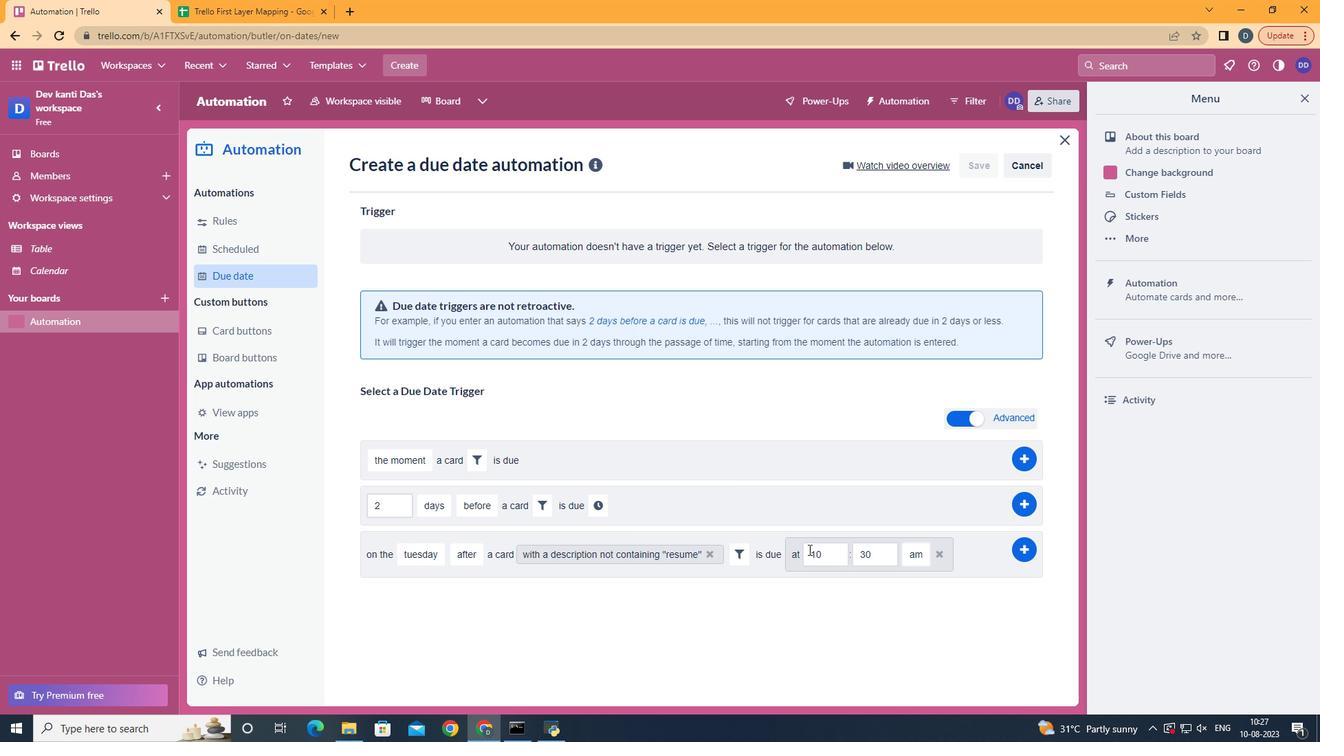 
Action: Mouse moved to (825, 544)
Screenshot: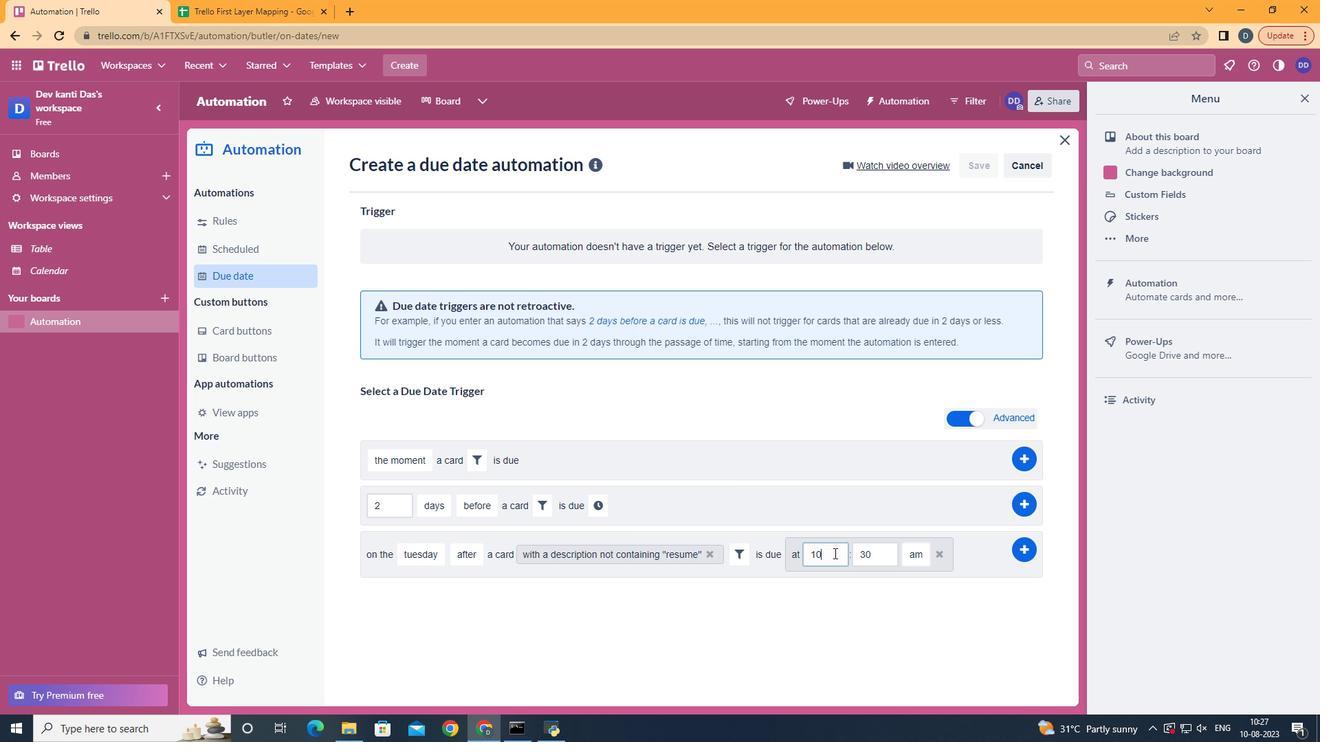 
Action: Mouse pressed left at (825, 544)
Screenshot: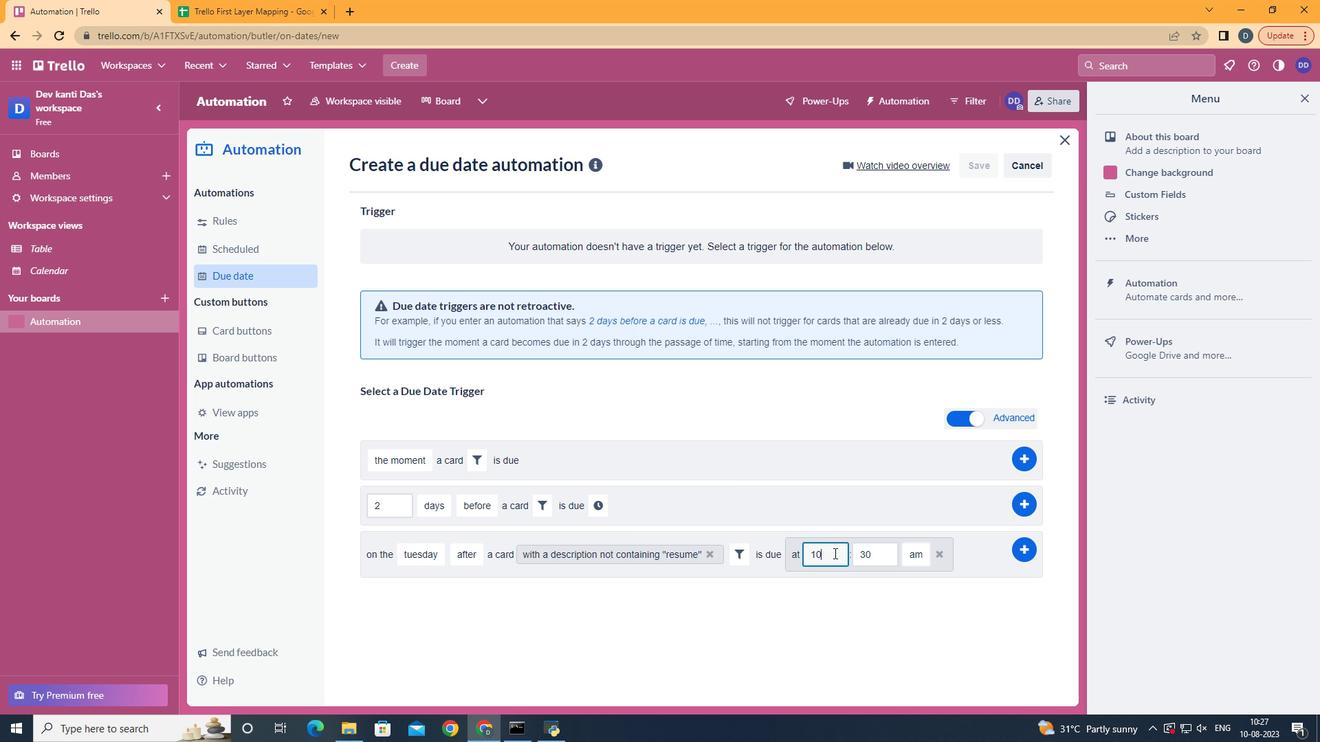 
Action: Key pressed <Key.backspace>1
Screenshot: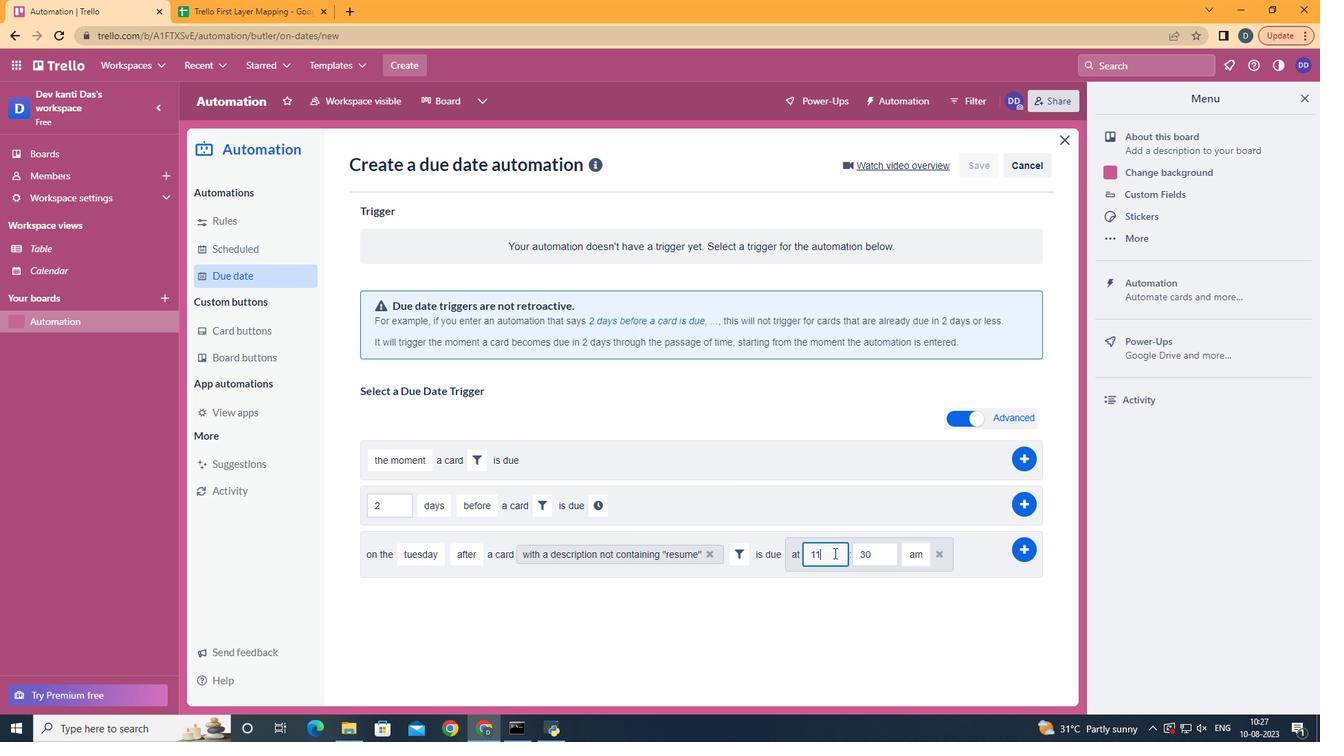 
Action: Mouse moved to (865, 540)
Screenshot: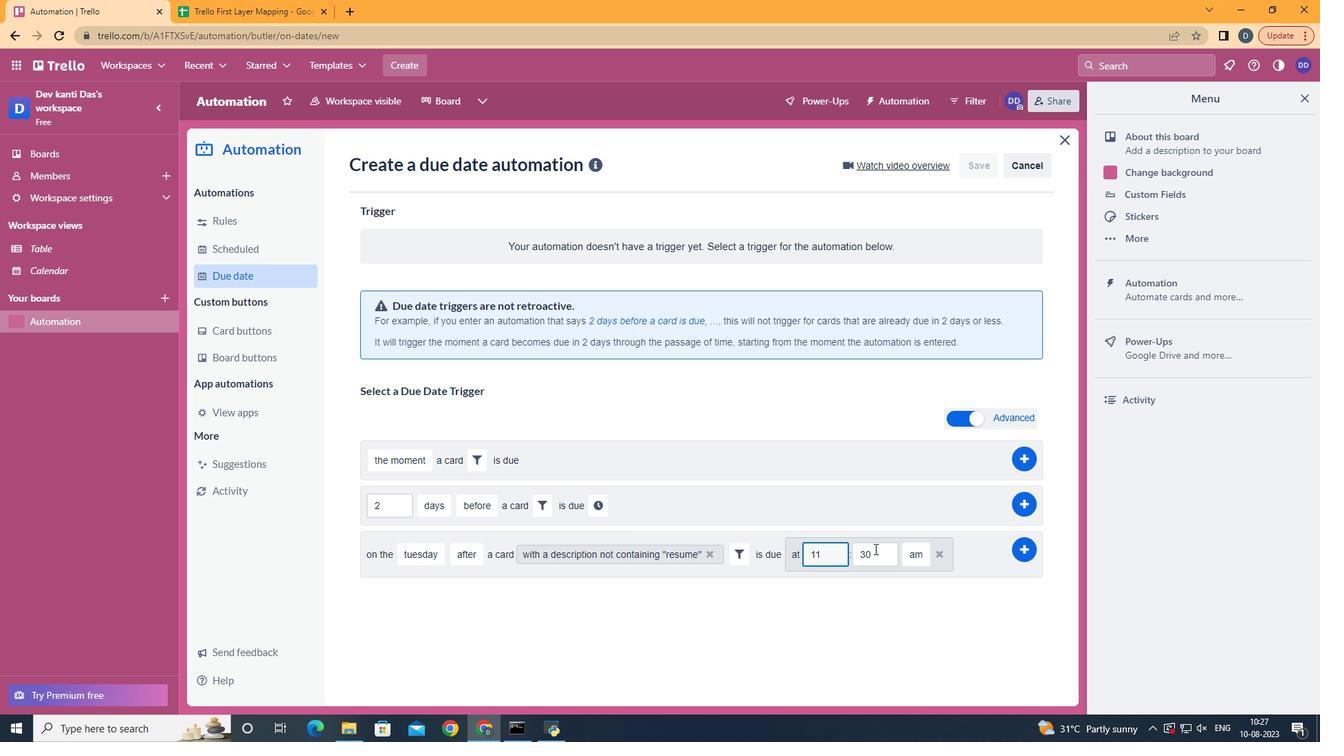 
Action: Mouse pressed left at (865, 540)
Screenshot: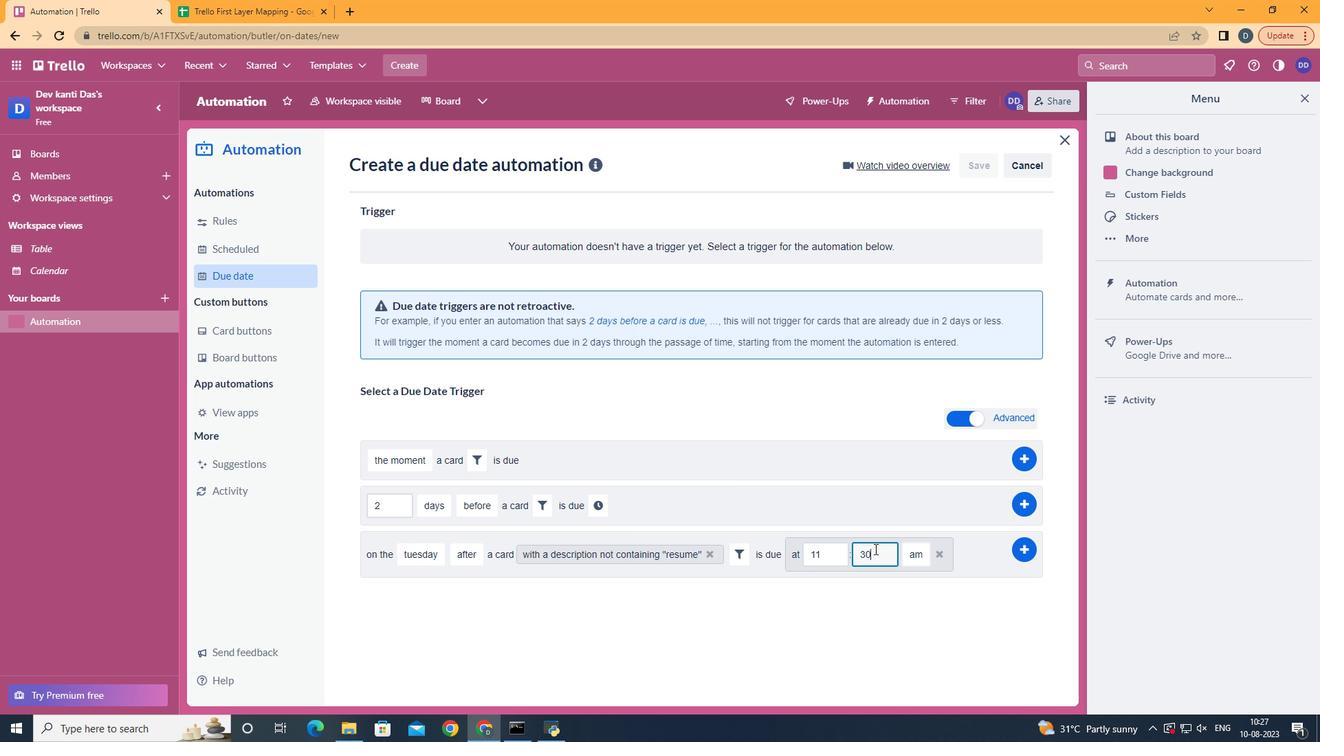 
Action: Key pressed <Key.backspace><Key.backspace>00
Screenshot: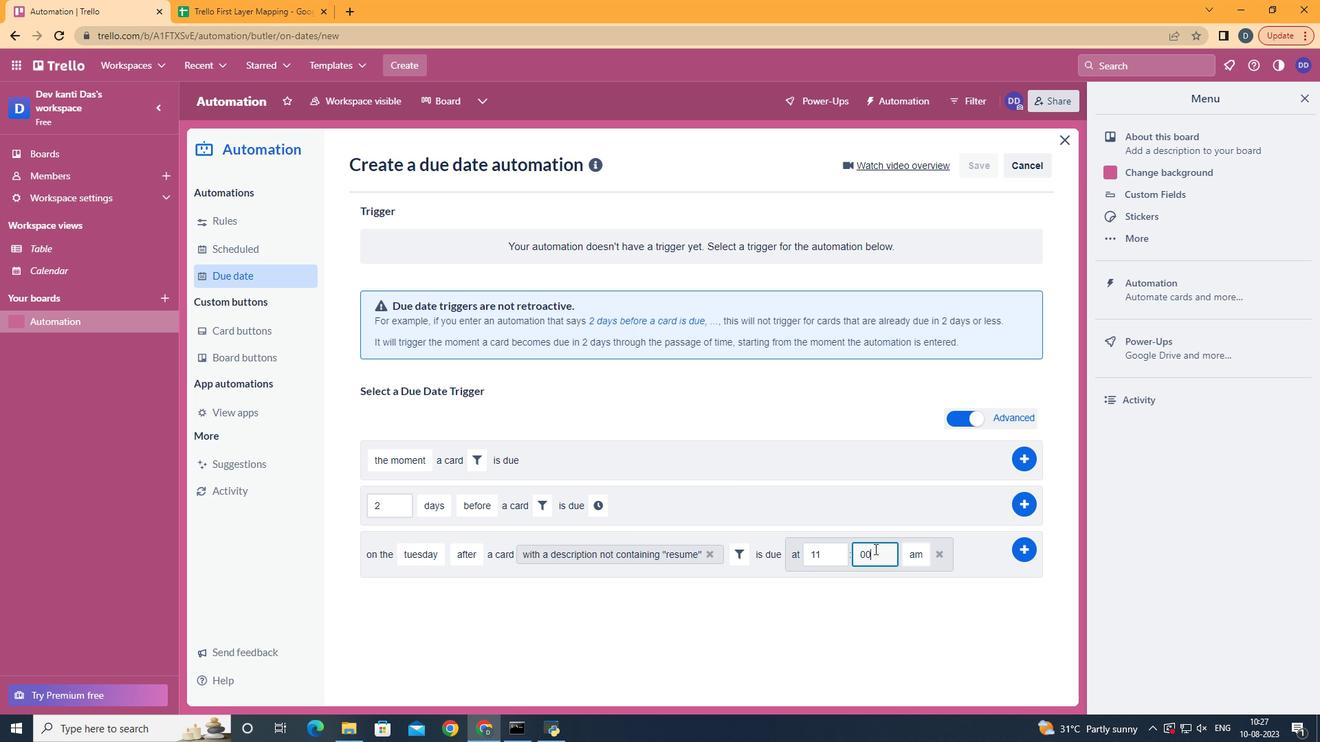 
Action: Mouse moved to (1013, 534)
Screenshot: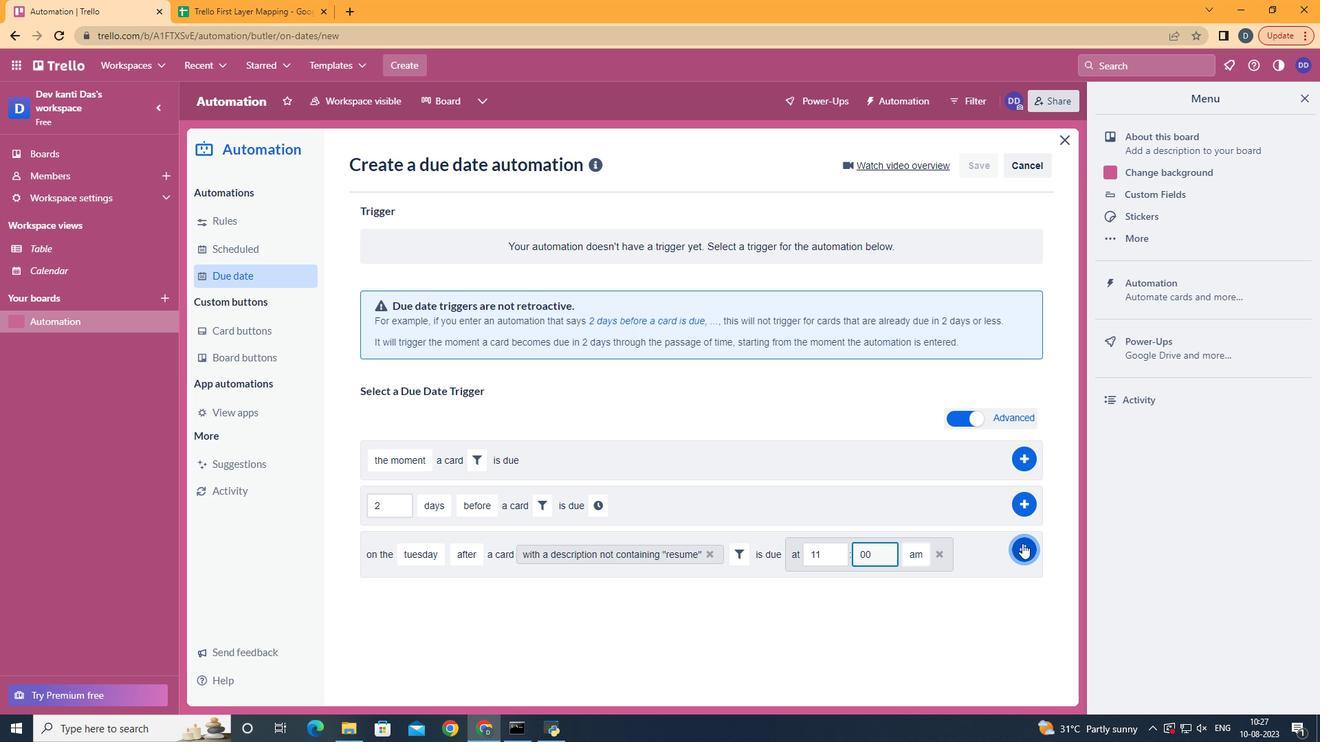 
Action: Mouse pressed left at (1013, 534)
Screenshot: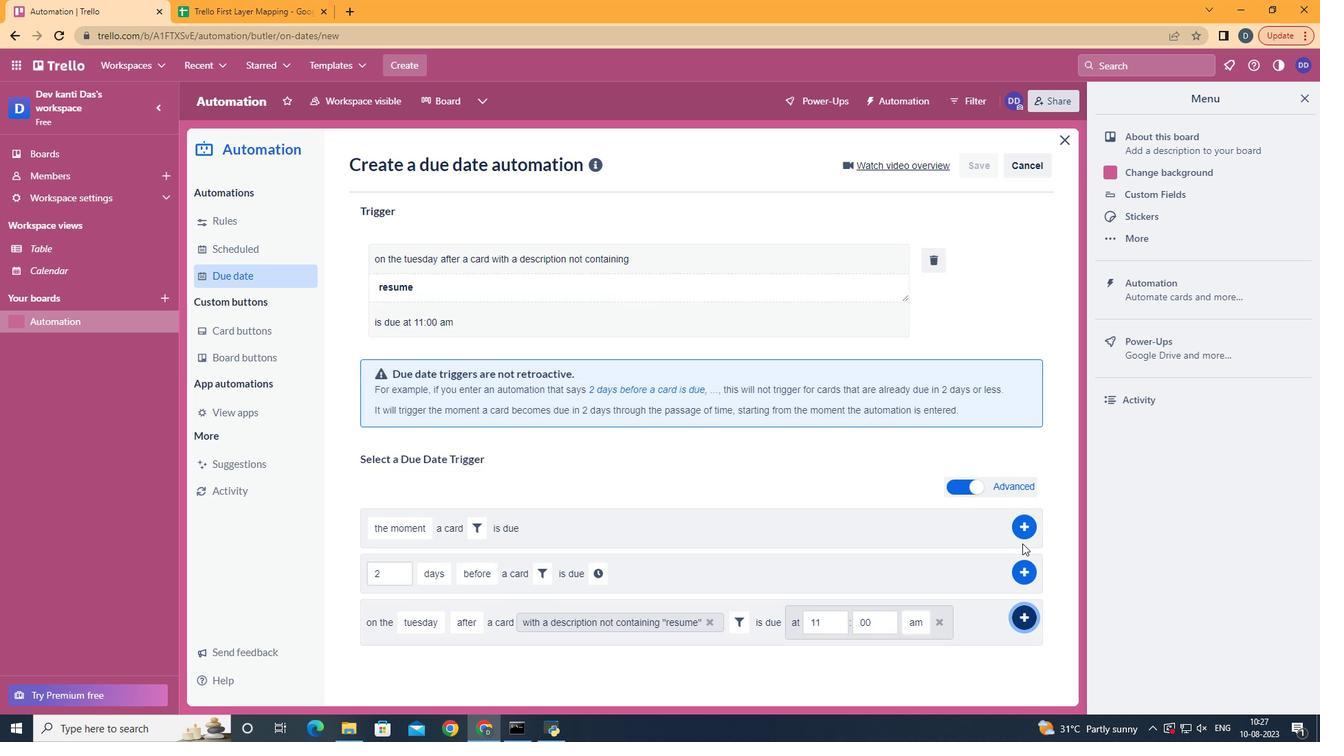 
Action: Mouse moved to (732, 335)
Screenshot: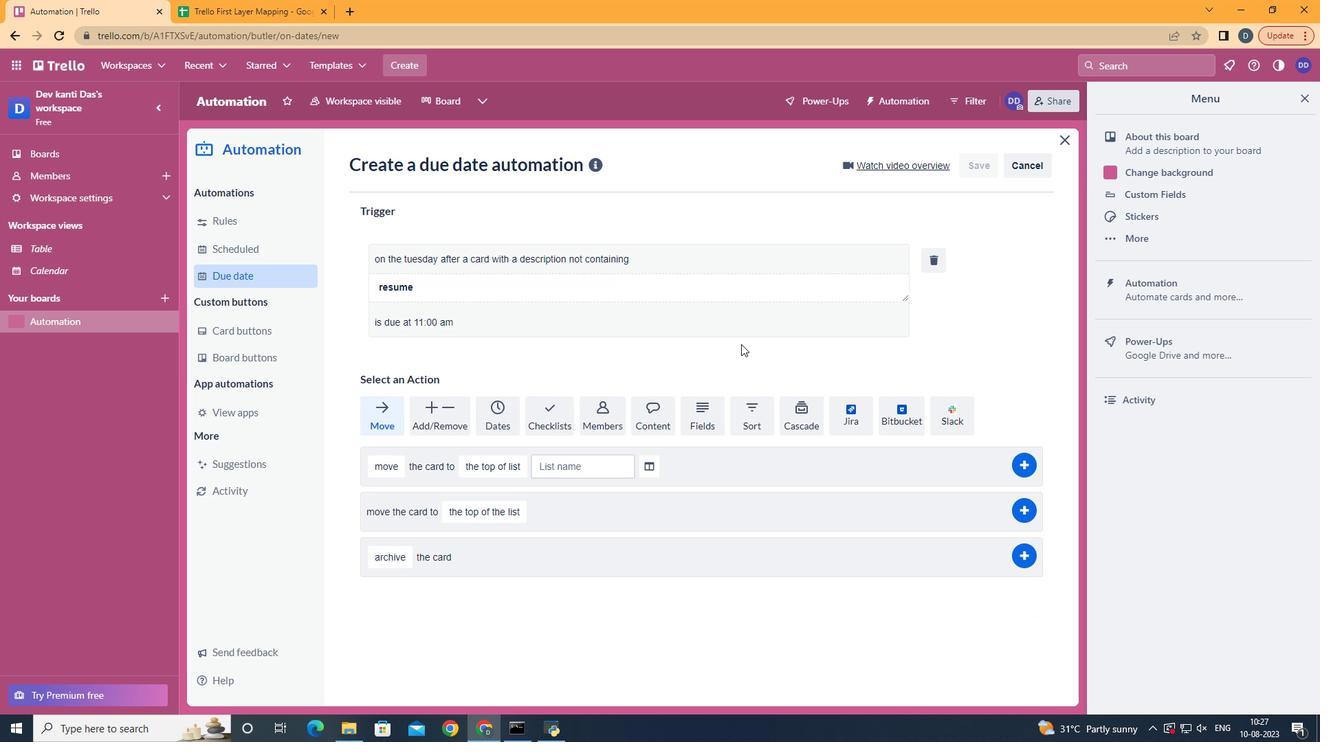 
